 Task: Look for space in Puerto Colombia, Colombia from 4th September, 2023 to 10th September, 2023 for 1 adult in price range Rs.9000 to Rs.17000. Place can be private room with 1  bedroom having 1 bed and 1 bathroom. Property type can be house, flat, guest house, hotel. Amenities needed are: washing machine. Booking option can be shelf check-in. Required host language is English.
Action: Mouse moved to (394, 71)
Screenshot: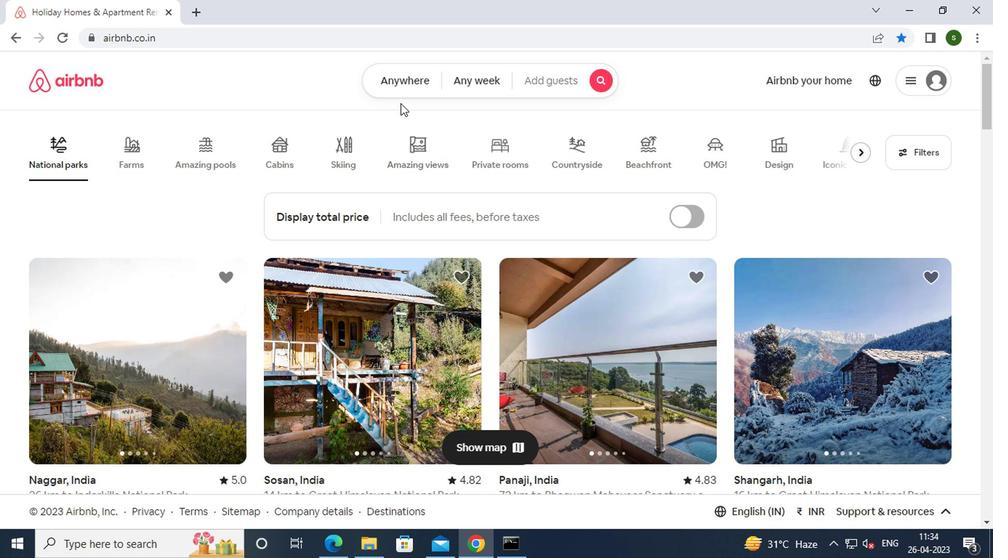 
Action: Mouse pressed left at (394, 71)
Screenshot: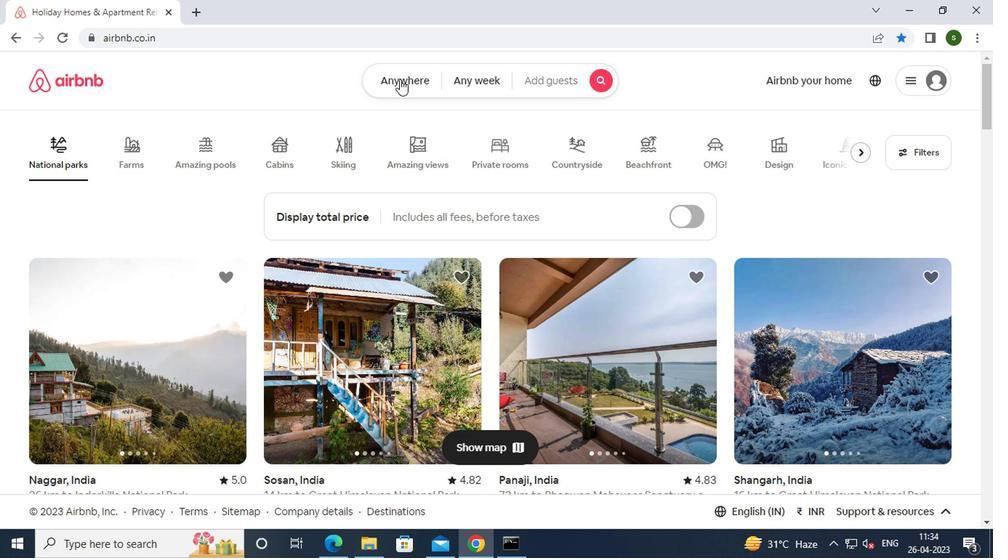 
Action: Mouse moved to (292, 136)
Screenshot: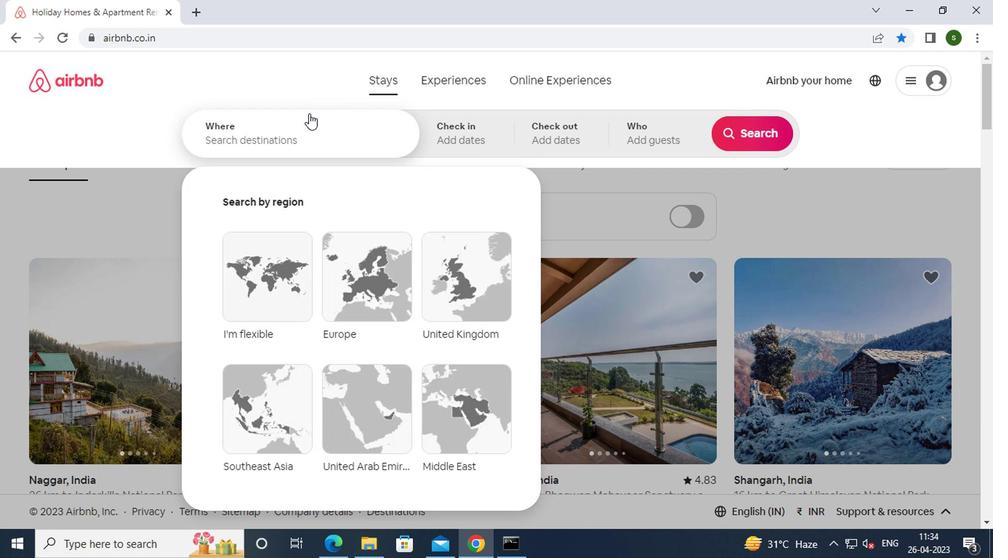 
Action: Mouse pressed left at (292, 136)
Screenshot: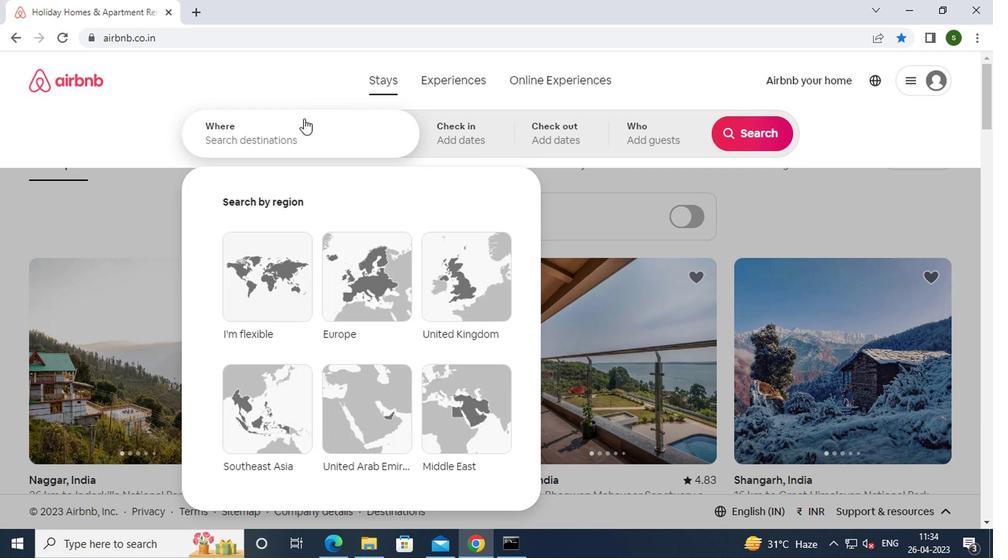 
Action: Key pressed p<Key.caps_lock>uerto<Key.space><Key.caps_lock>c<Key.caps_lock>olombia,<Key.space><Key.caps_lock>
Screenshot: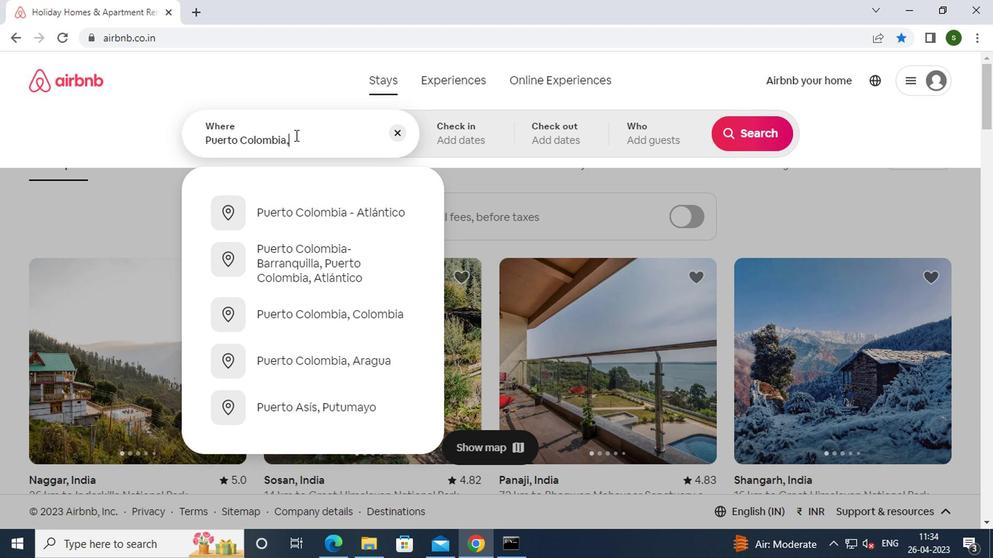 
Action: Mouse moved to (318, 206)
Screenshot: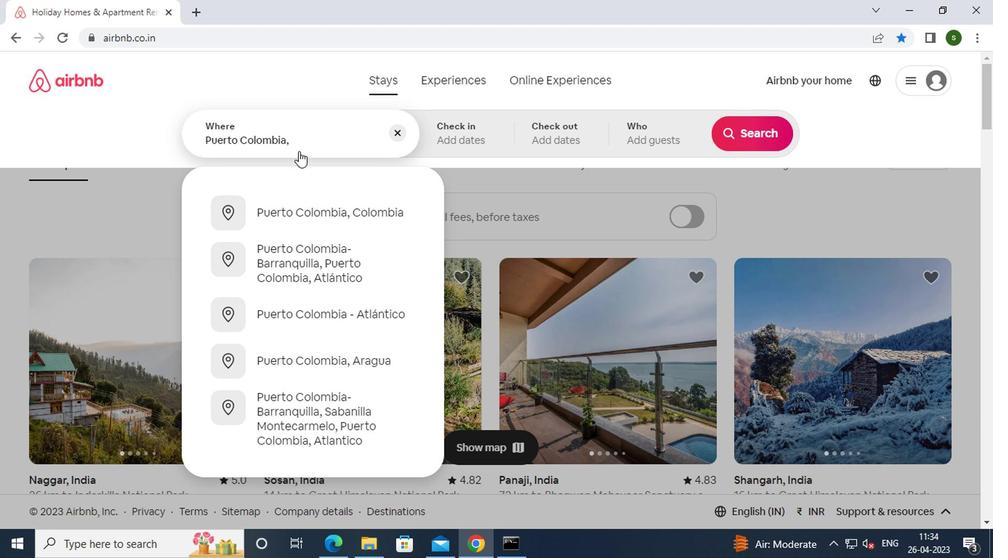 
Action: Mouse pressed left at (318, 206)
Screenshot: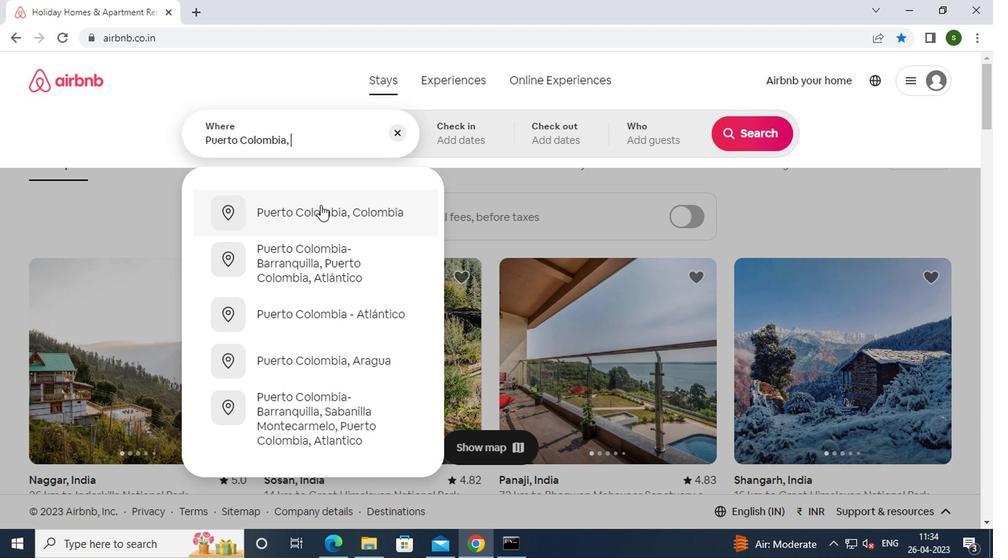
Action: Mouse moved to (745, 256)
Screenshot: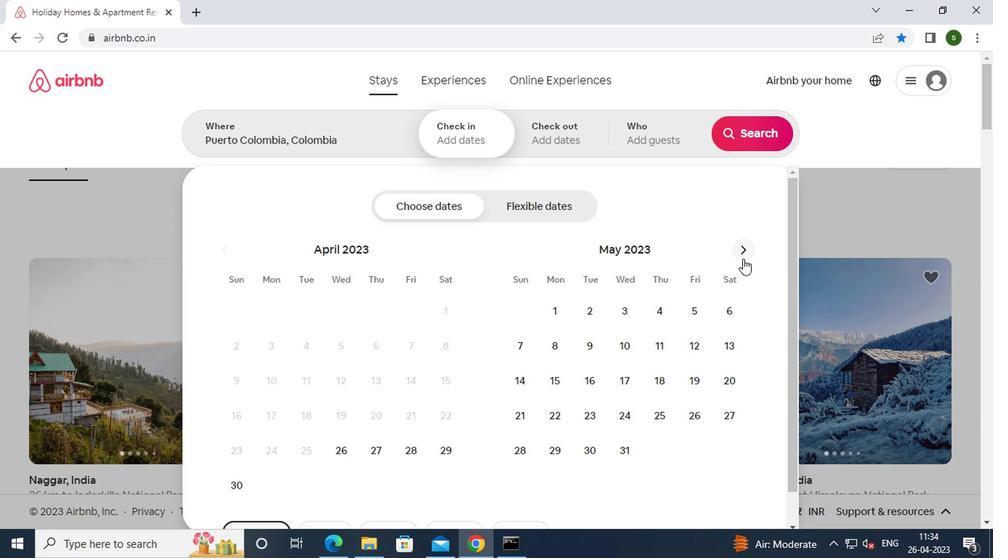 
Action: Mouse pressed left at (745, 256)
Screenshot: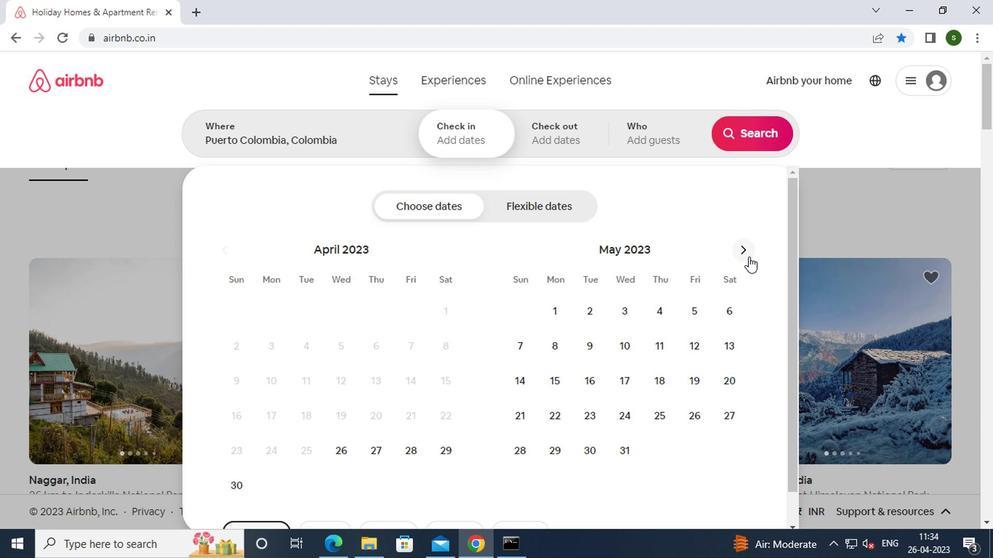 
Action: Mouse pressed left at (745, 256)
Screenshot: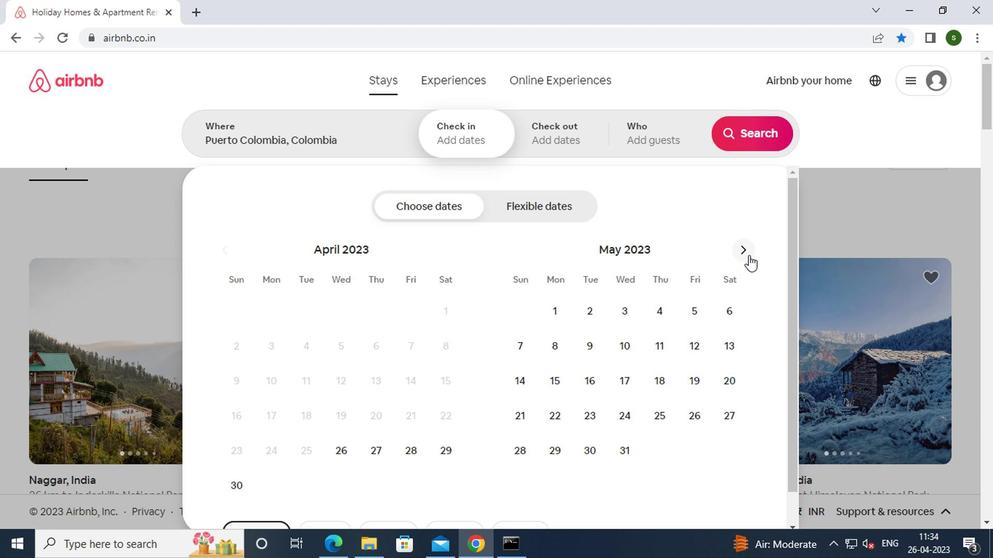 
Action: Mouse pressed left at (745, 256)
Screenshot: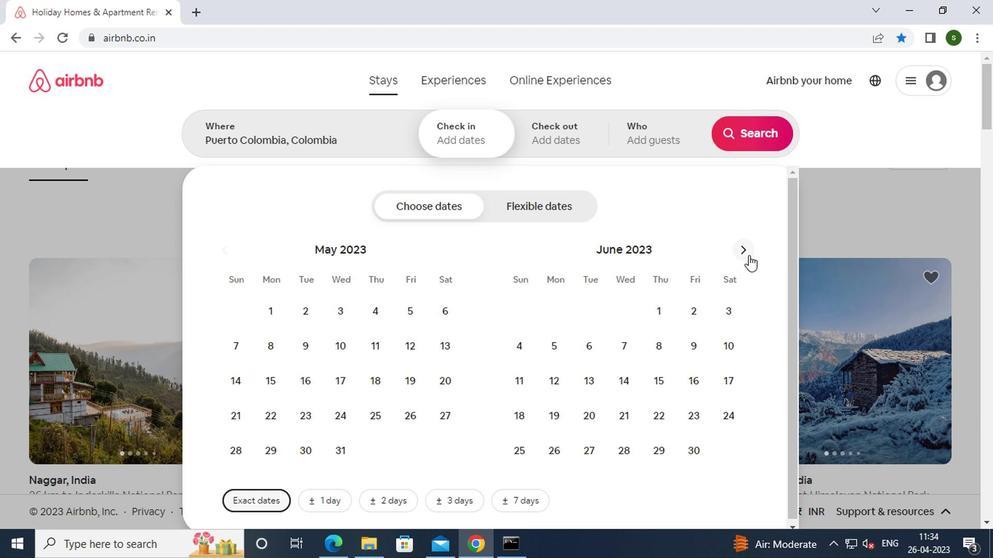 
Action: Mouse pressed left at (745, 256)
Screenshot: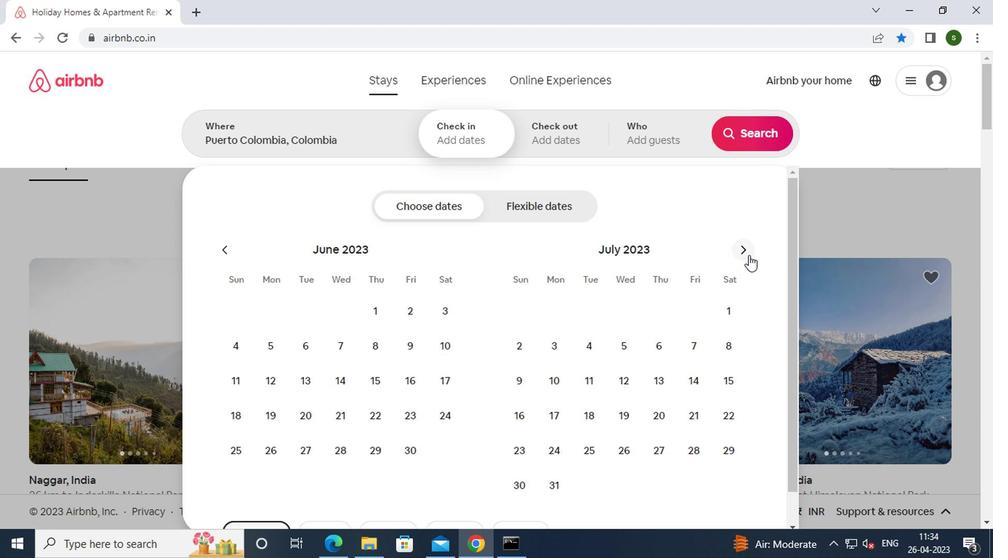 
Action: Mouse pressed left at (745, 256)
Screenshot: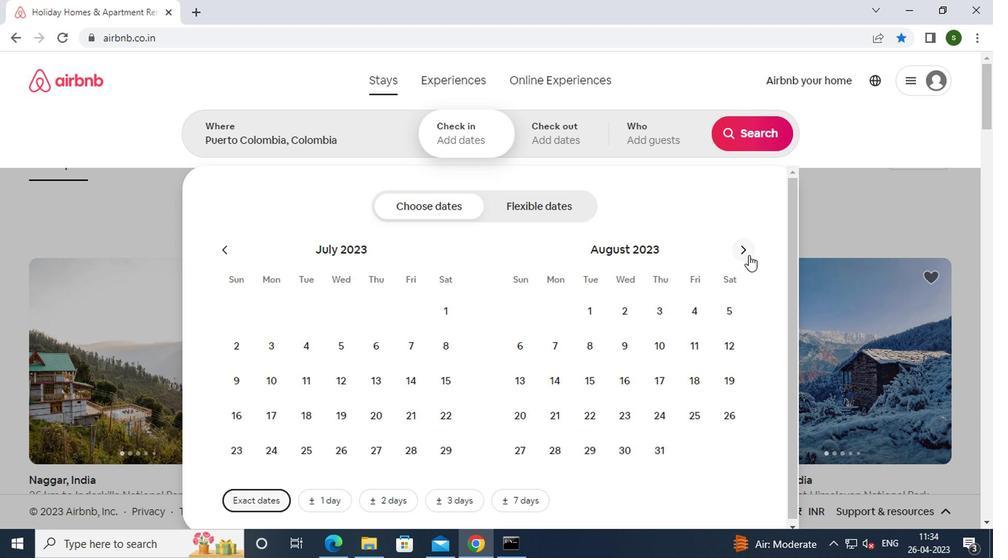 
Action: Mouse moved to (552, 352)
Screenshot: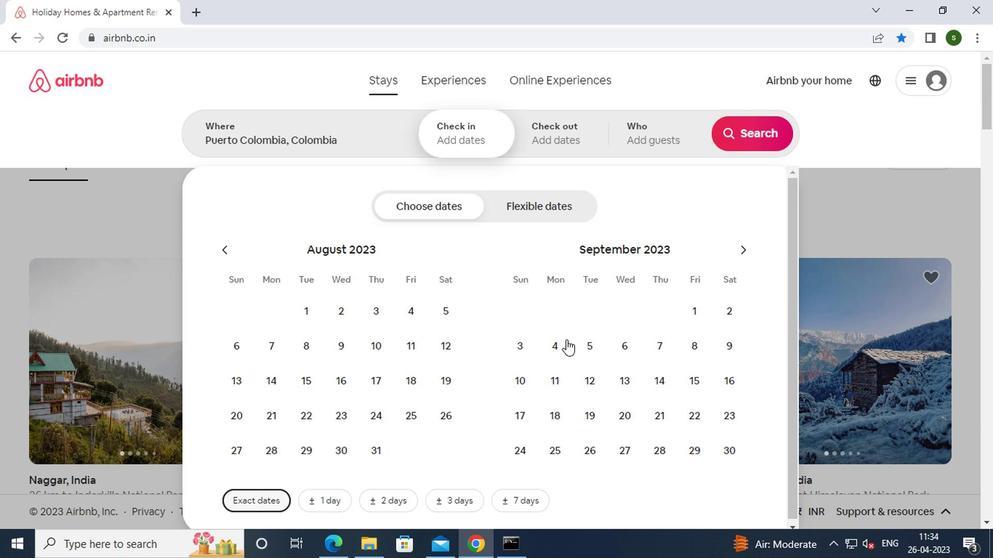 
Action: Mouse pressed left at (552, 352)
Screenshot: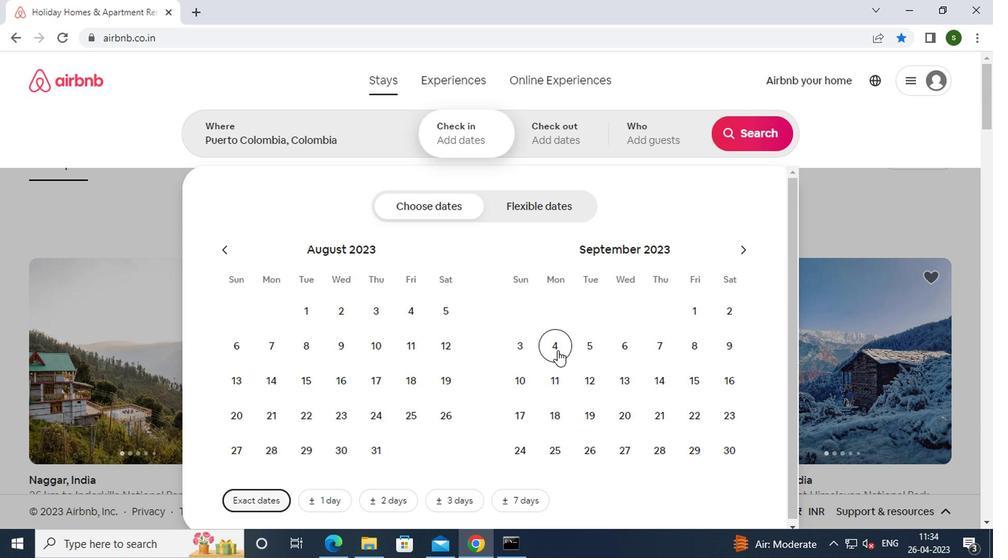 
Action: Mouse moved to (516, 385)
Screenshot: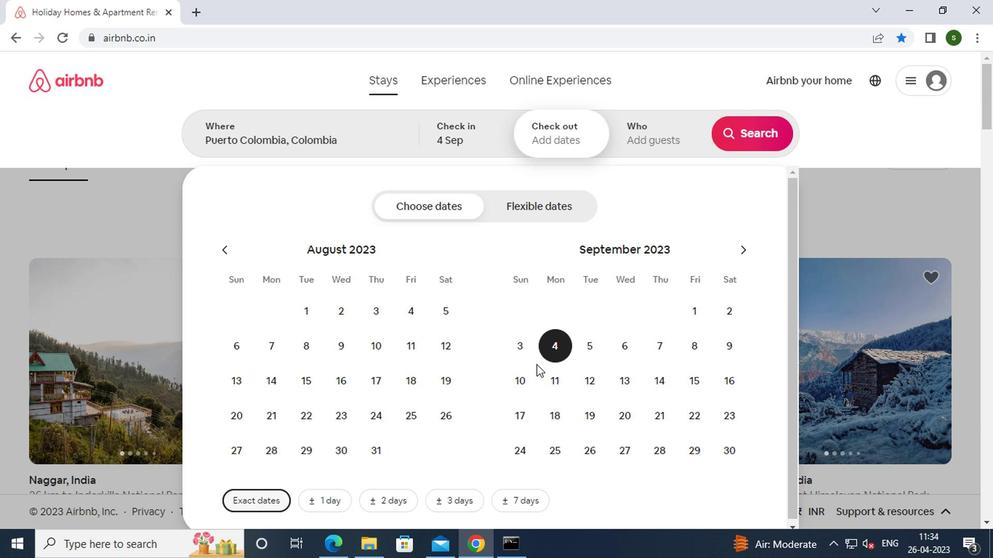 
Action: Mouse pressed left at (516, 385)
Screenshot: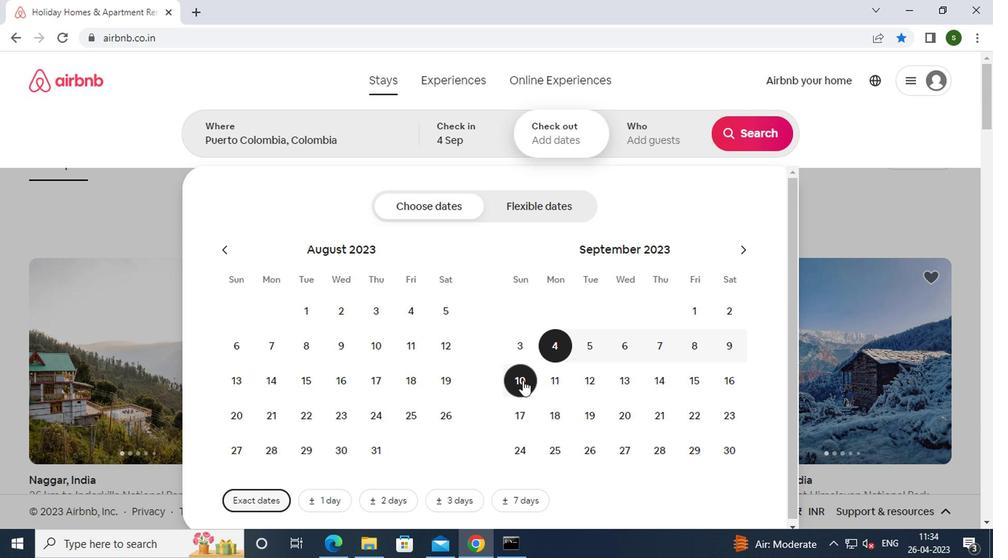 
Action: Mouse moved to (640, 143)
Screenshot: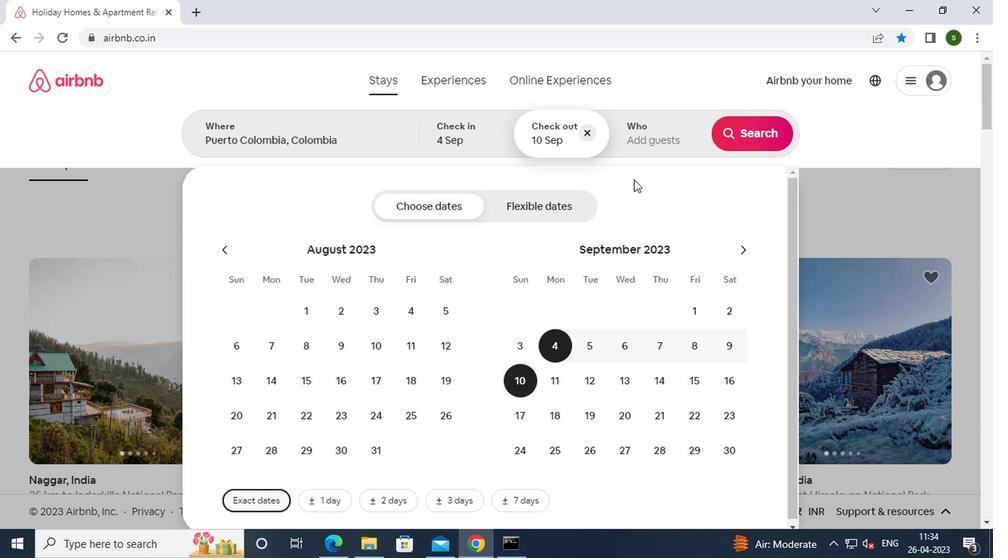 
Action: Mouse pressed left at (640, 143)
Screenshot: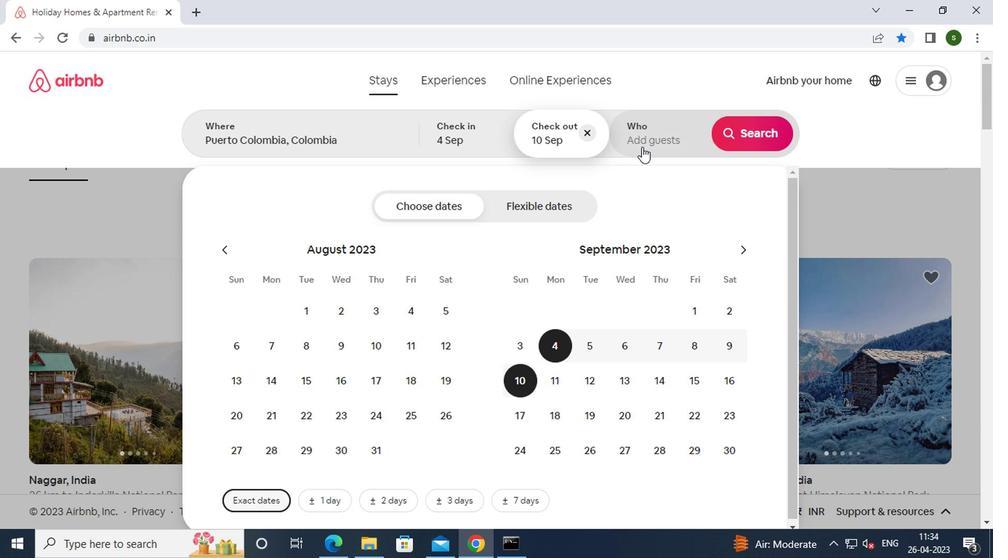 
Action: Mouse moved to (759, 216)
Screenshot: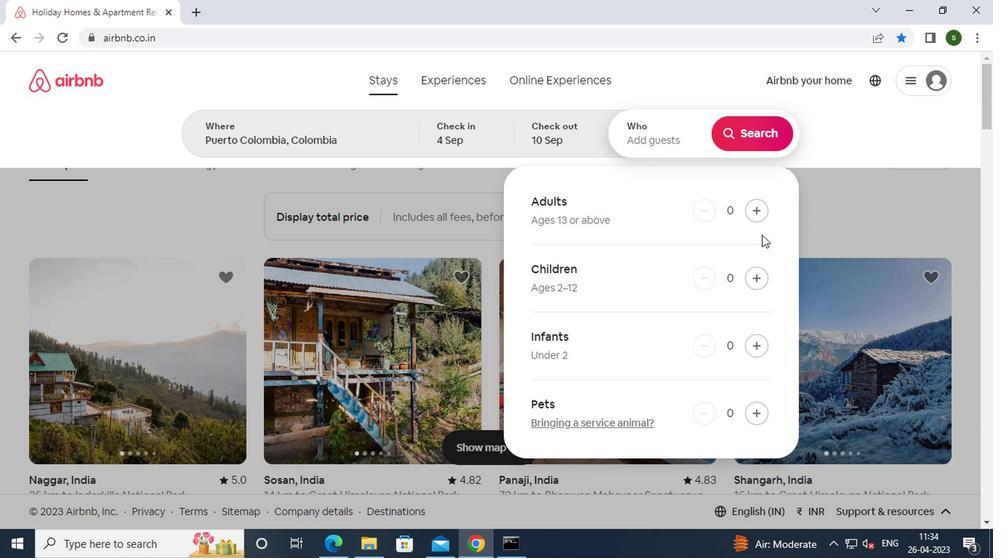 
Action: Mouse pressed left at (759, 216)
Screenshot: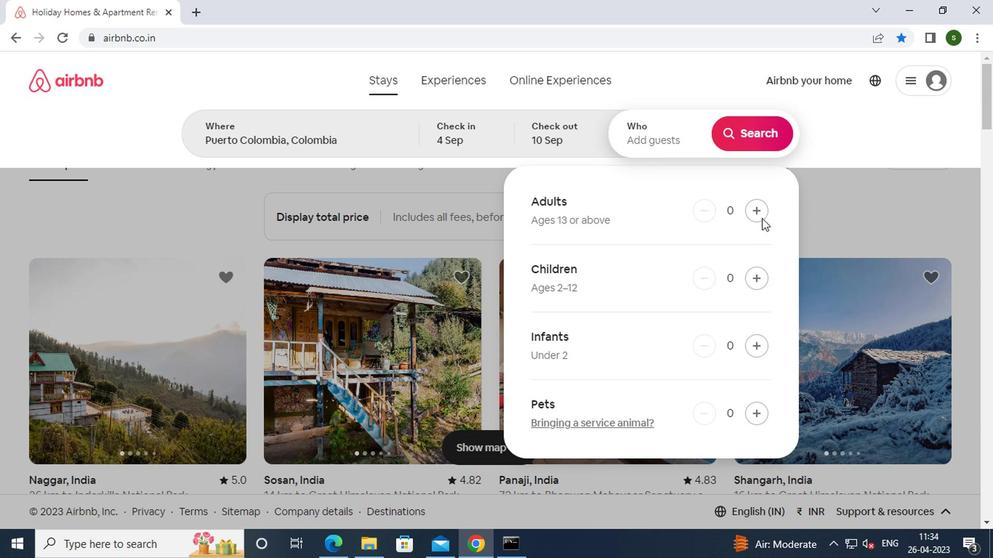
Action: Mouse moved to (749, 136)
Screenshot: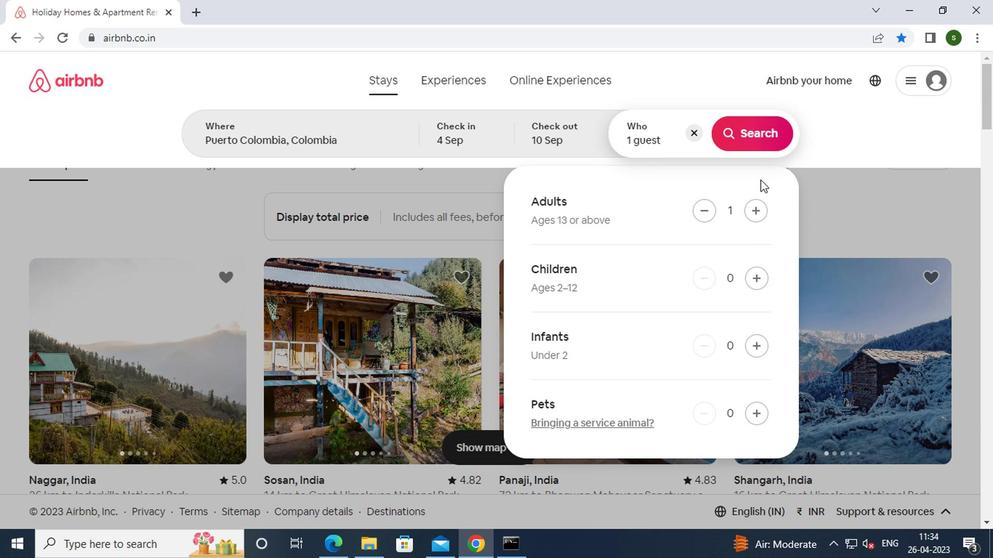 
Action: Mouse pressed left at (749, 136)
Screenshot: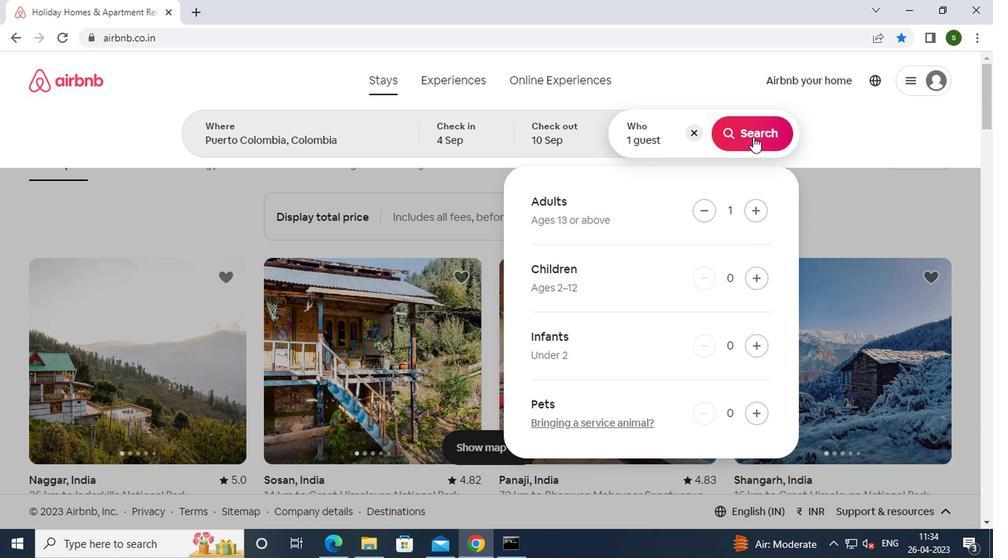 
Action: Mouse moved to (922, 136)
Screenshot: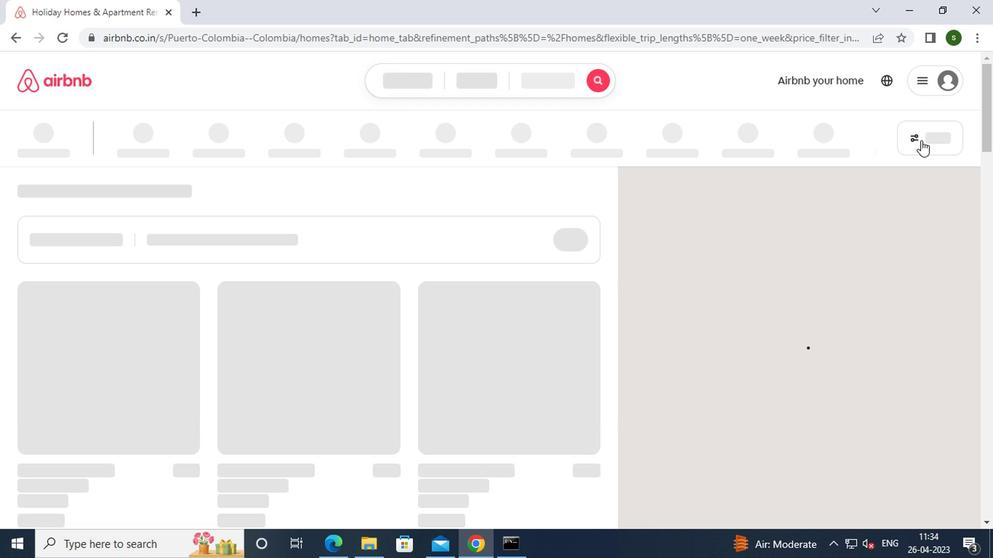 
Action: Mouse pressed left at (922, 136)
Screenshot: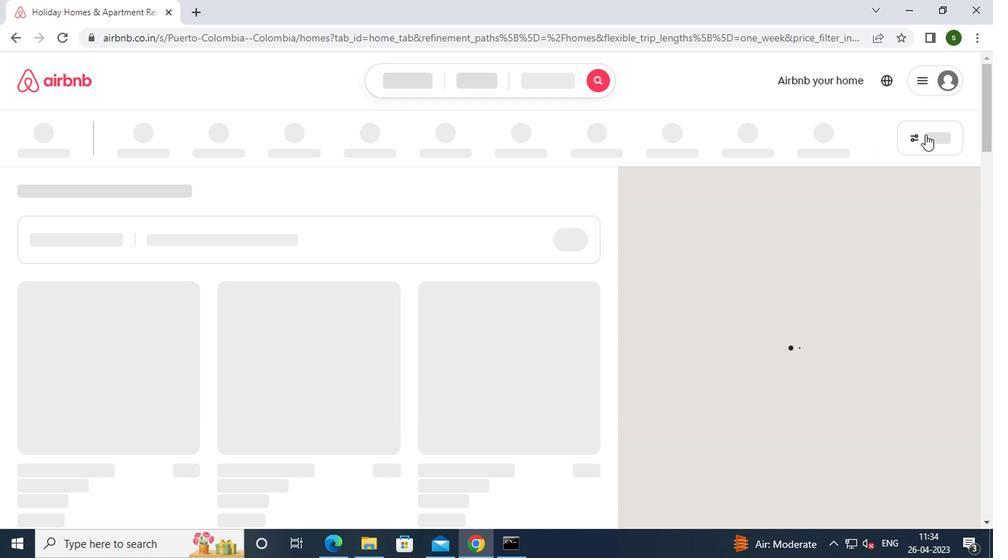 
Action: Mouse moved to (421, 318)
Screenshot: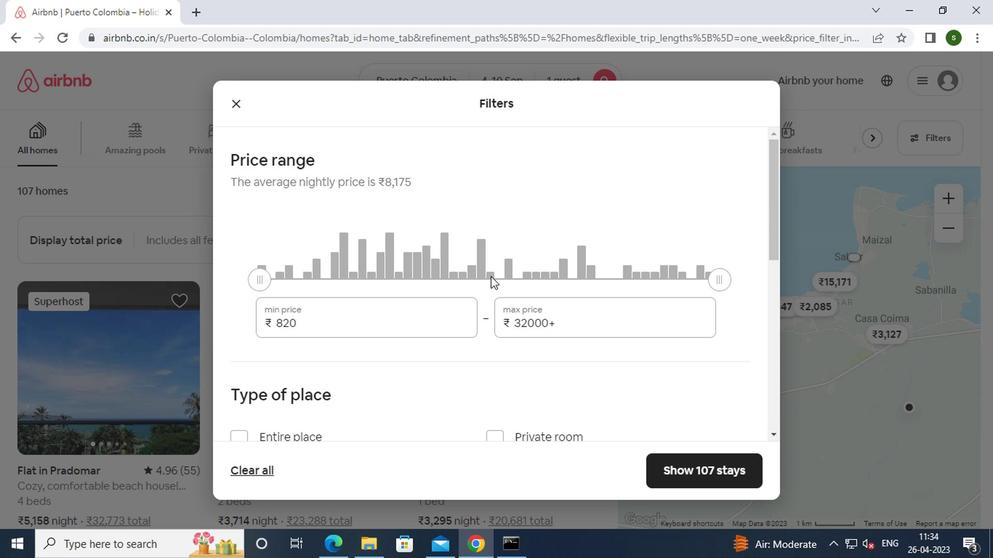 
Action: Mouse pressed left at (421, 318)
Screenshot: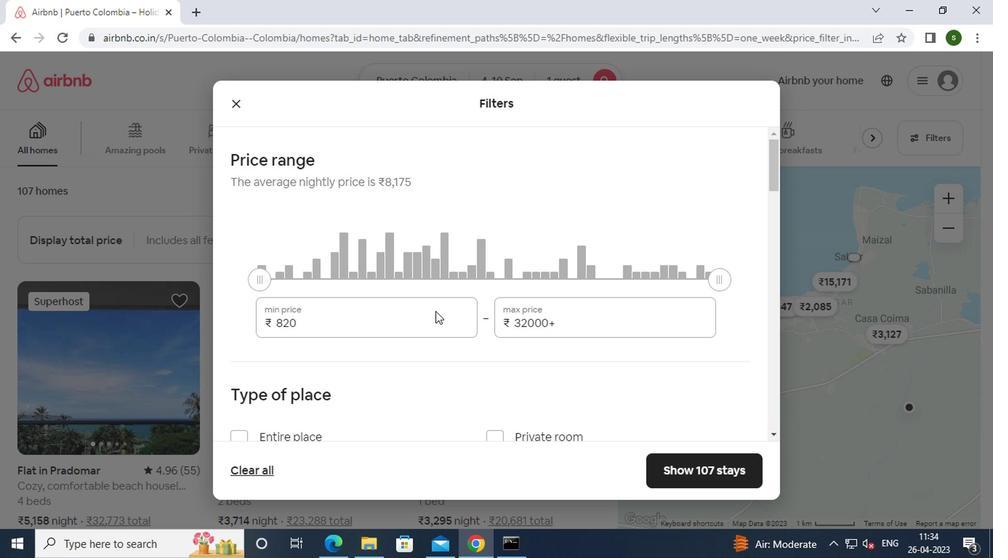 
Action: Mouse moved to (420, 318)
Screenshot: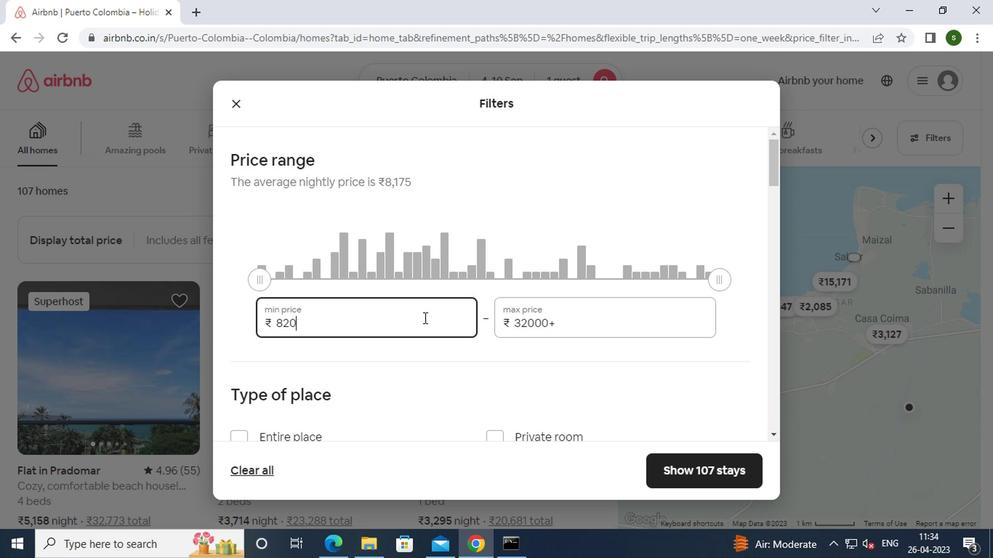 
Action: Key pressed <Key.backspace><Key.backspace><Key.backspace><Key.backspace><Key.backspace><Key.backspace><Key.backspace><Key.backspace><Key.backspace><Key.backspace><Key.backspace><Key.backspace>9000
Screenshot: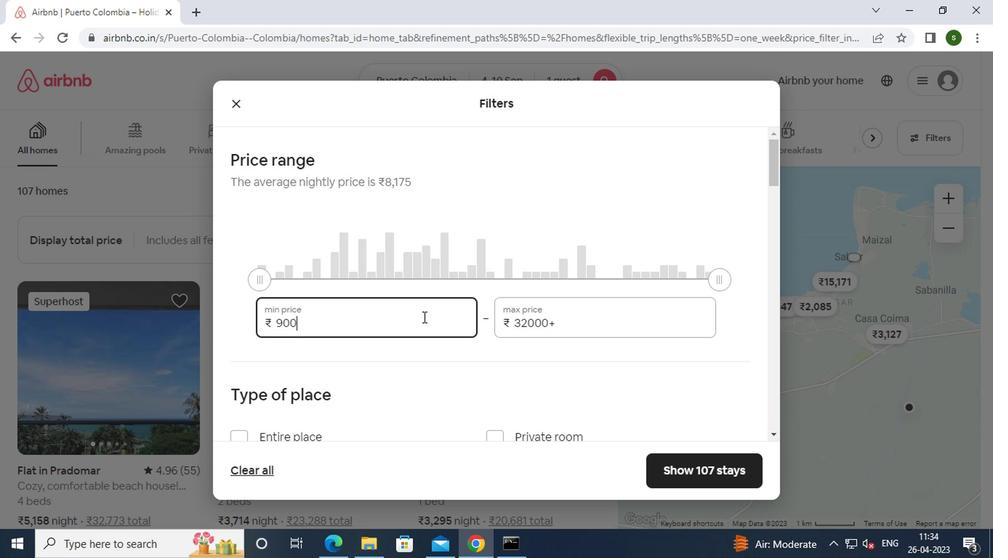 
Action: Mouse moved to (573, 321)
Screenshot: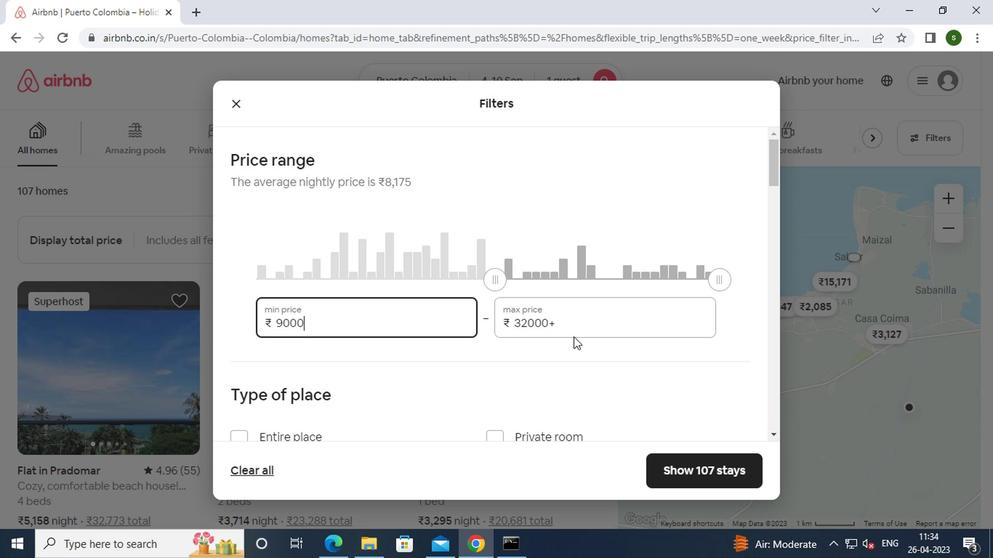 
Action: Mouse pressed left at (573, 321)
Screenshot: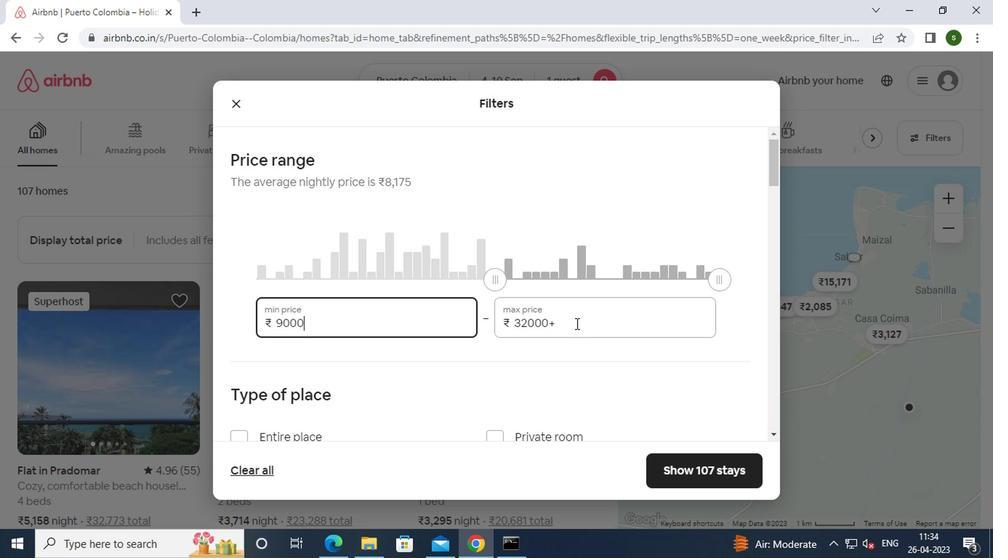 
Action: Key pressed <Key.backspace><Key.backspace><Key.backspace><Key.backspace><Key.backspace><Key.backspace><Key.backspace><Key.backspace><Key.backspace><Key.backspace>17000
Screenshot: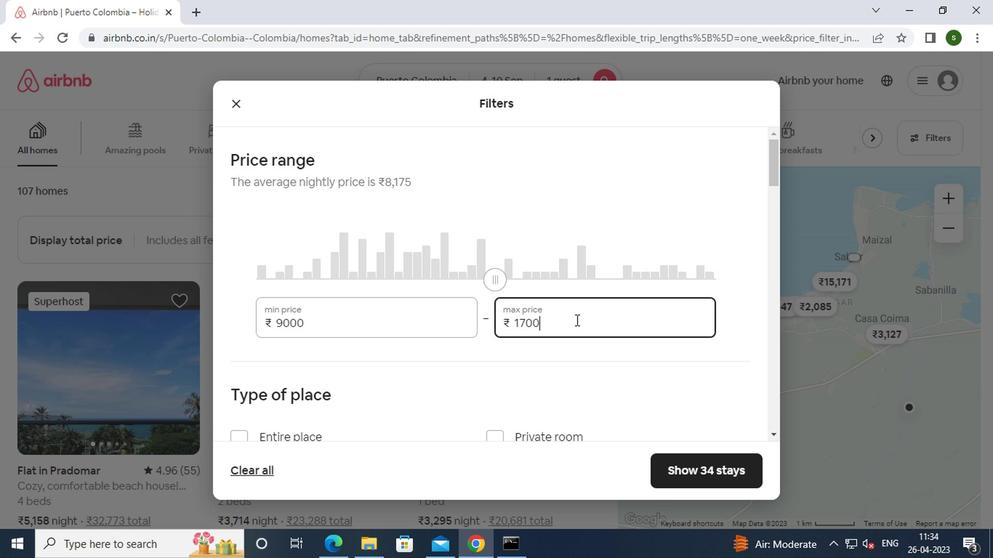 
Action: Mouse moved to (426, 347)
Screenshot: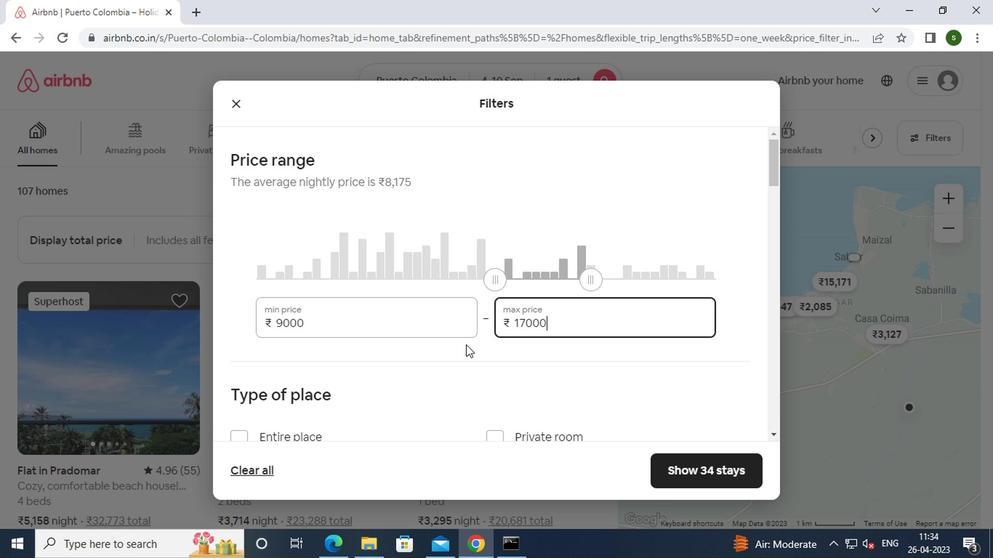 
Action: Mouse scrolled (426, 347) with delta (0, 0)
Screenshot: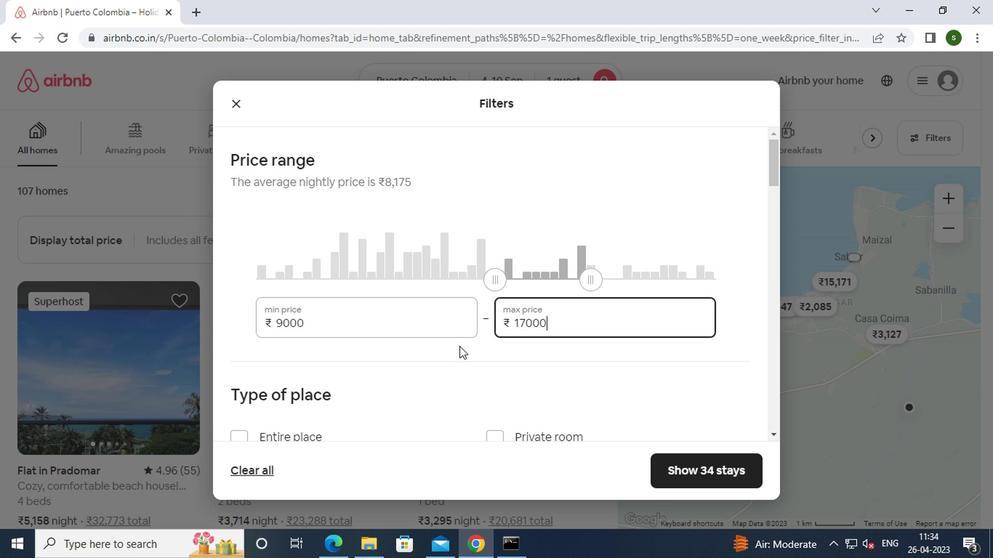 
Action: Mouse moved to (493, 370)
Screenshot: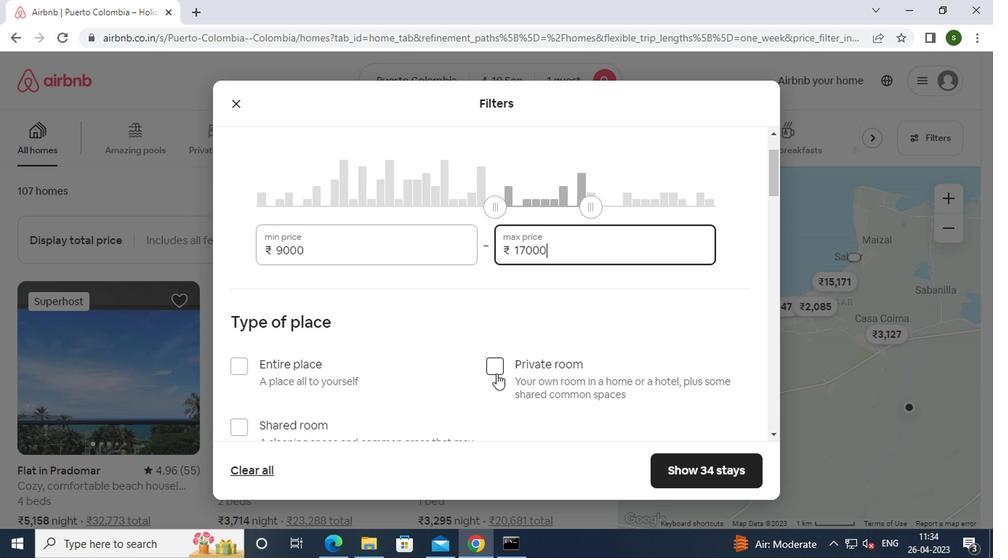 
Action: Mouse pressed left at (493, 370)
Screenshot: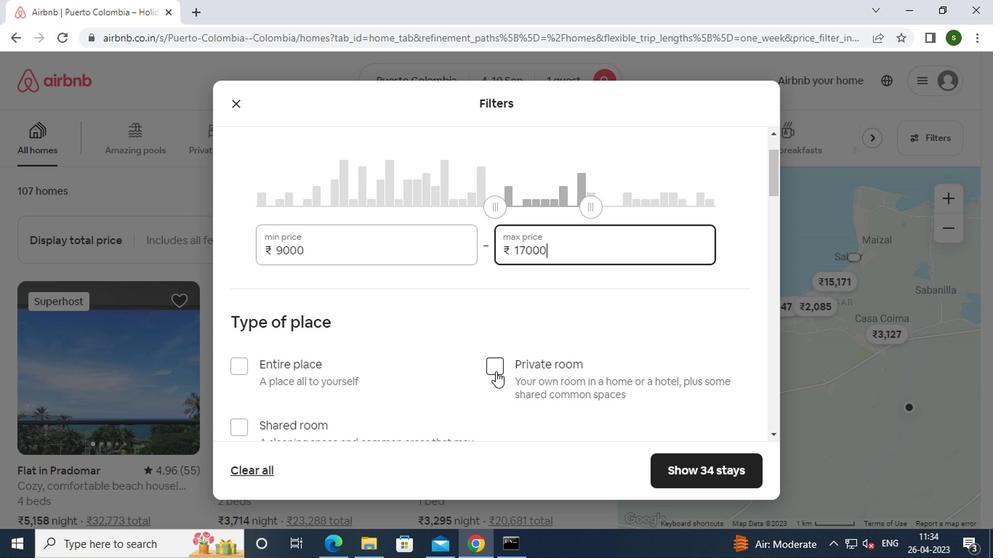 
Action: Mouse moved to (445, 343)
Screenshot: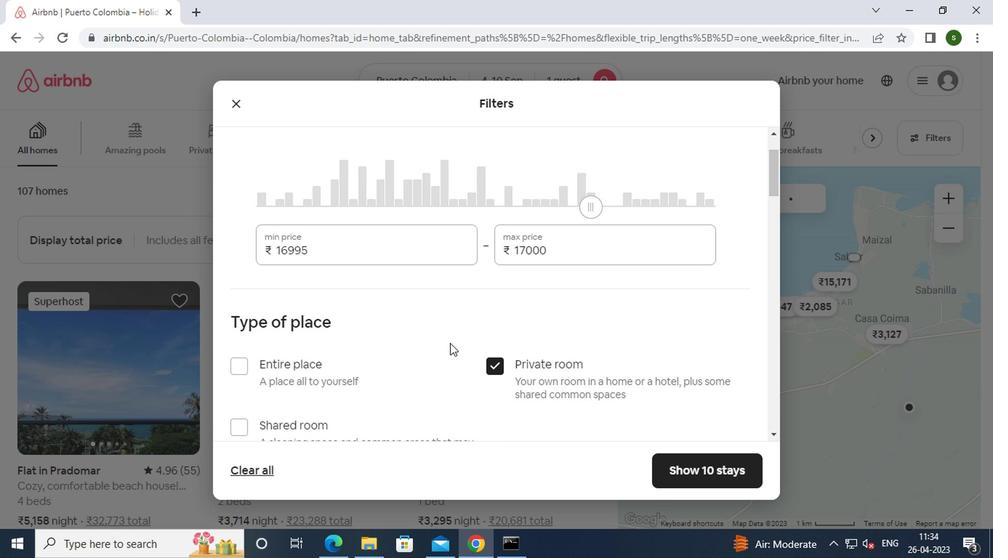 
Action: Mouse scrolled (445, 343) with delta (0, 0)
Screenshot: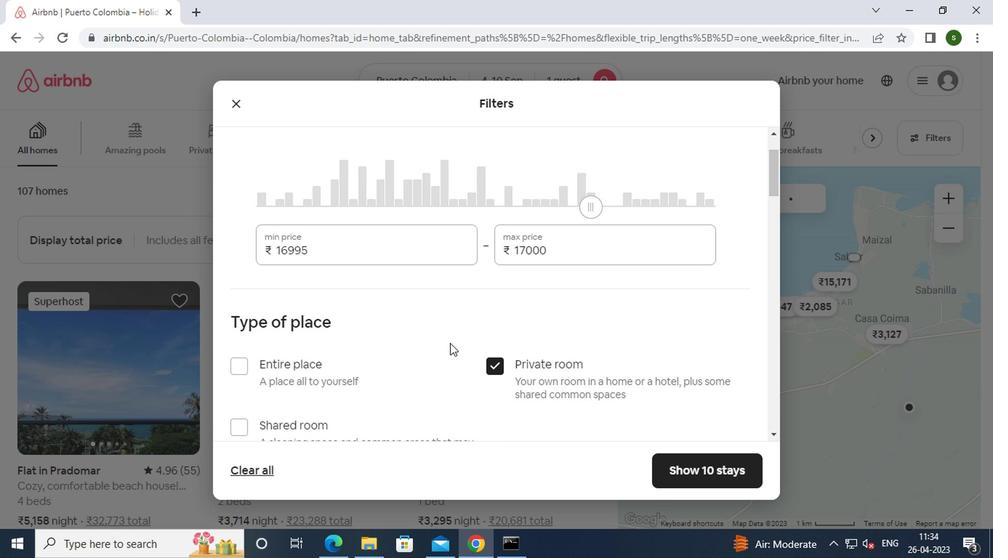
Action: Mouse scrolled (445, 343) with delta (0, 0)
Screenshot: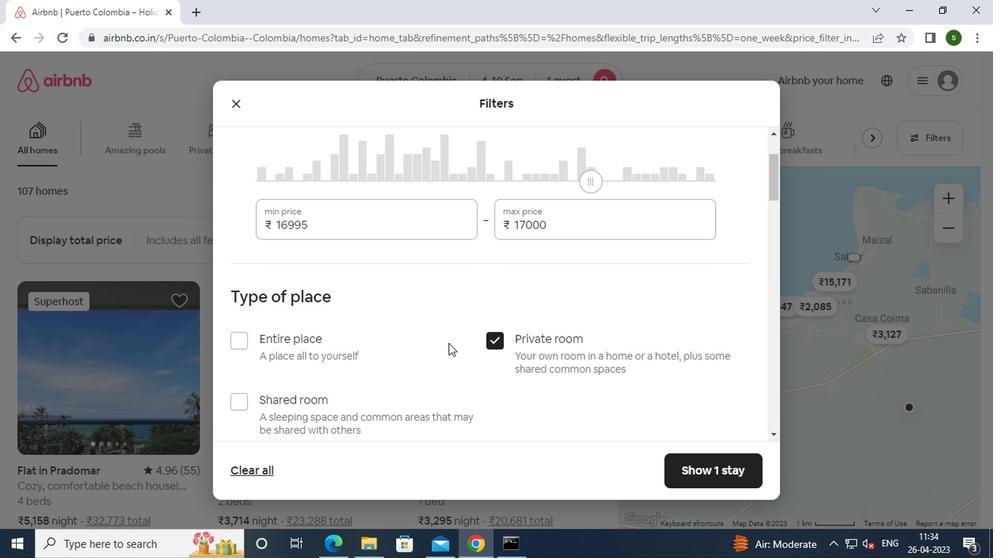 
Action: Mouse scrolled (445, 343) with delta (0, 0)
Screenshot: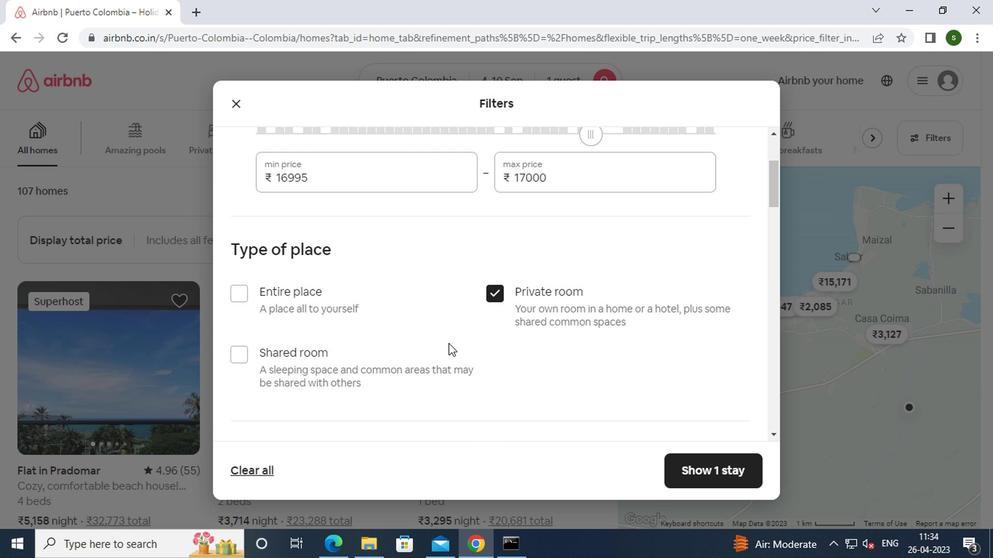 
Action: Mouse scrolled (445, 343) with delta (0, 0)
Screenshot: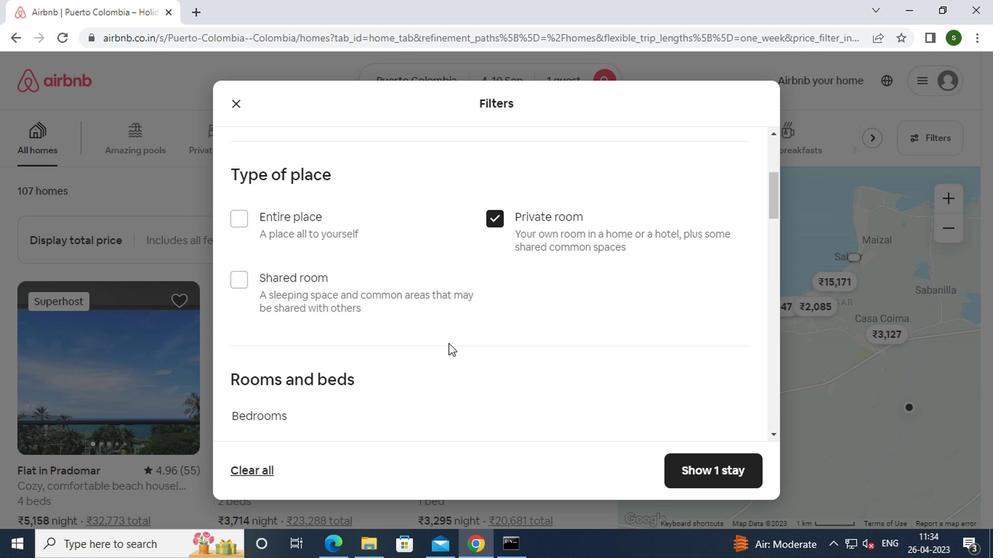 
Action: Mouse scrolled (445, 343) with delta (0, 0)
Screenshot: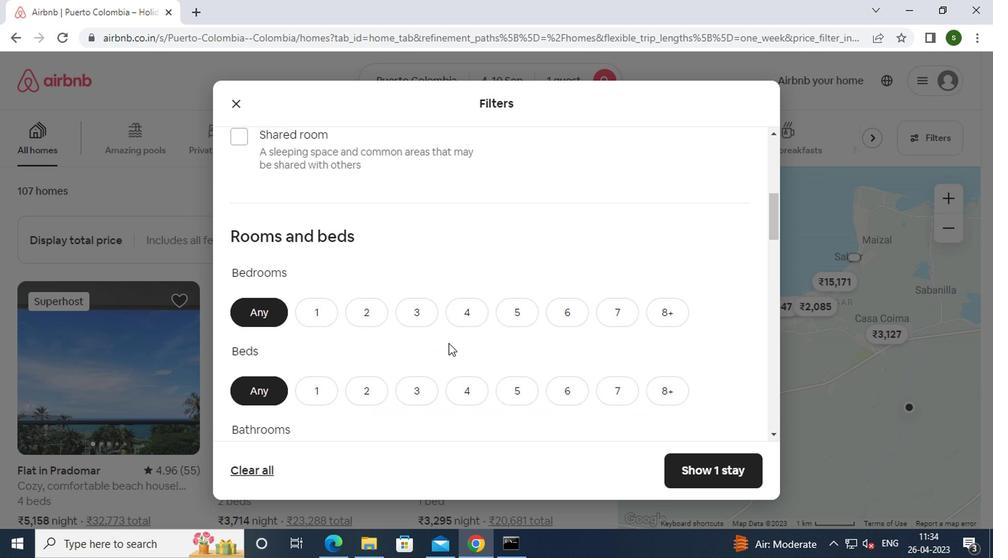 
Action: Mouse moved to (319, 228)
Screenshot: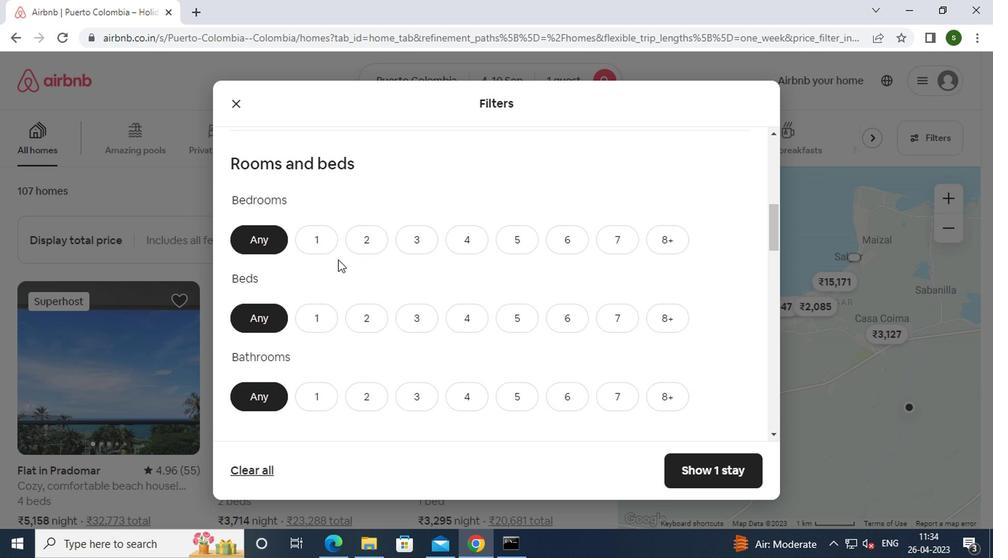 
Action: Mouse pressed left at (319, 228)
Screenshot: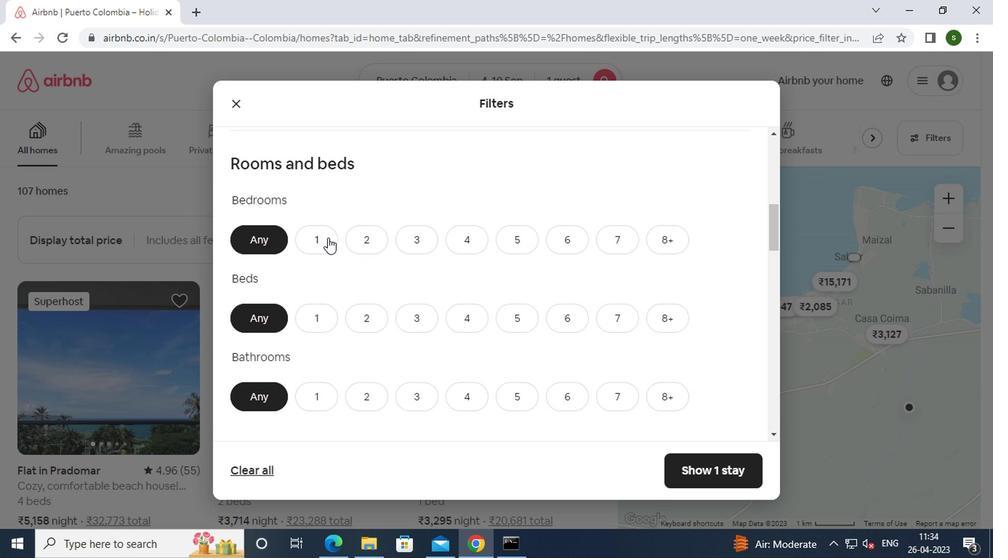 
Action: Mouse moved to (310, 323)
Screenshot: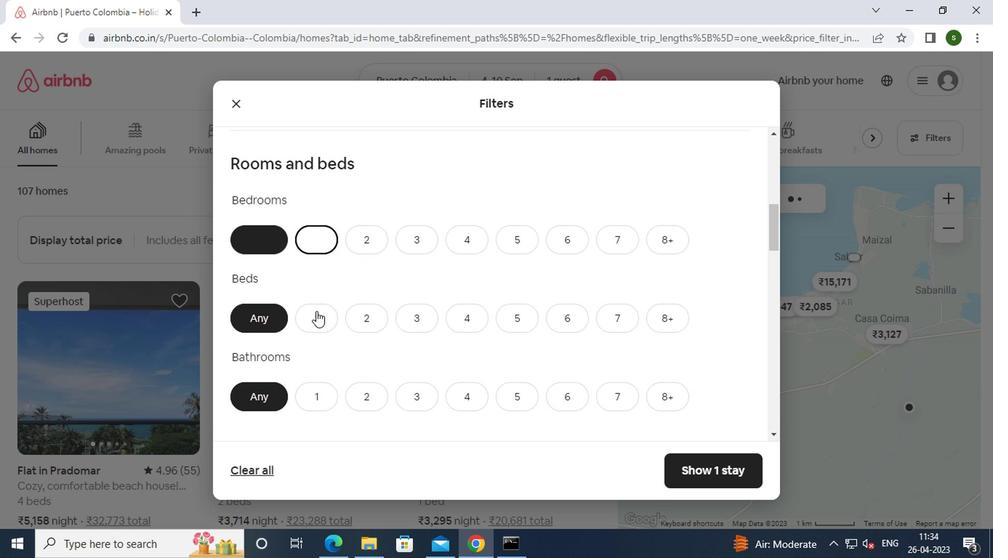 
Action: Mouse pressed left at (310, 323)
Screenshot: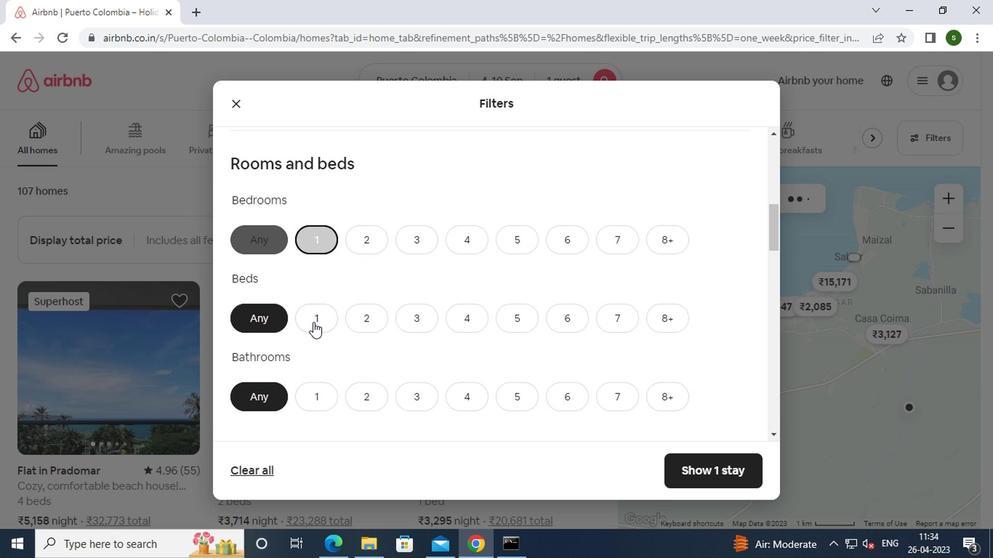 
Action: Mouse moved to (310, 395)
Screenshot: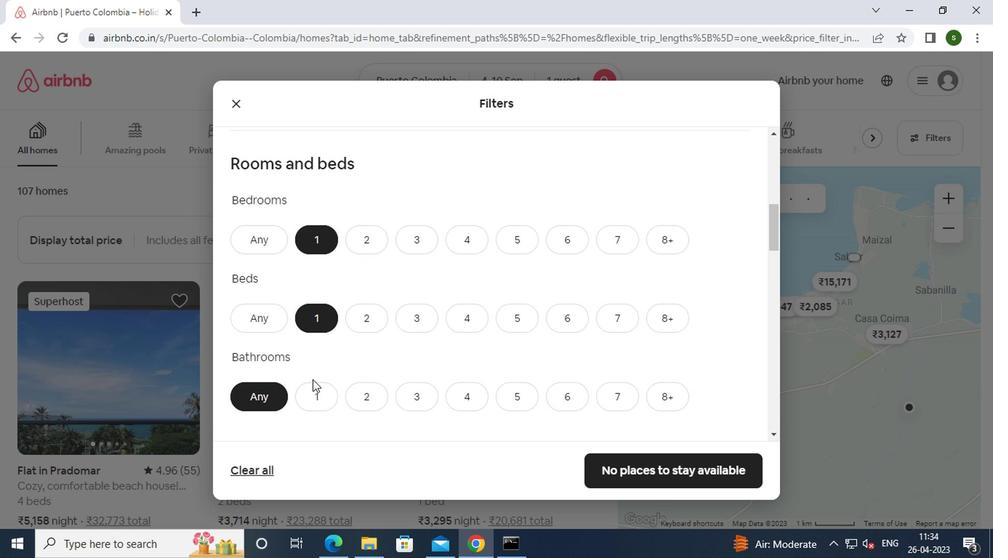 
Action: Mouse pressed left at (310, 395)
Screenshot: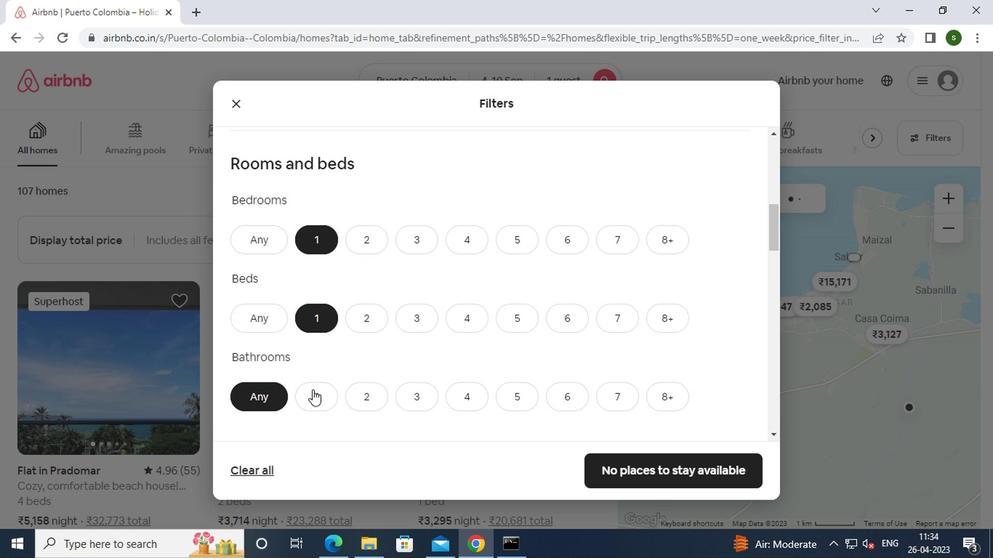 
Action: Mouse moved to (442, 339)
Screenshot: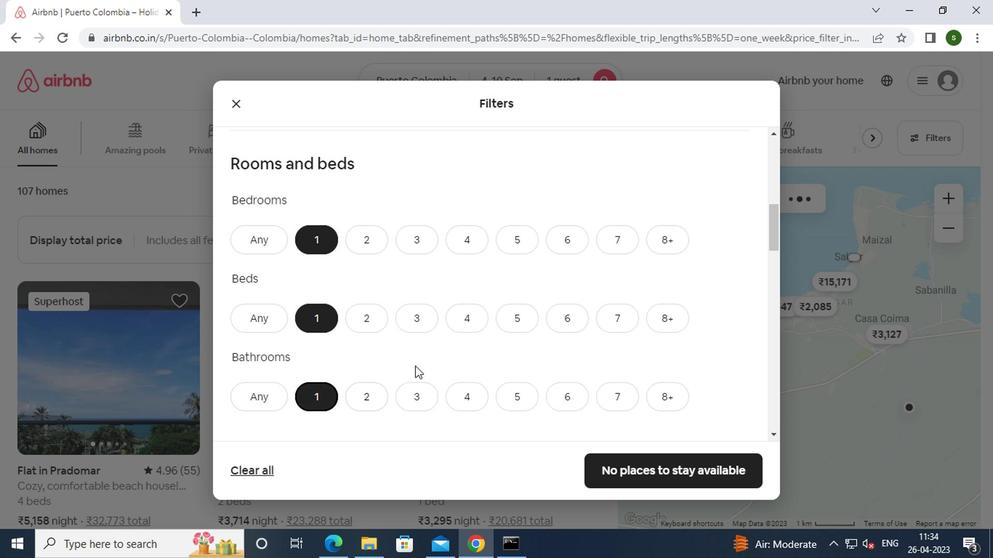 
Action: Mouse scrolled (442, 339) with delta (0, 0)
Screenshot: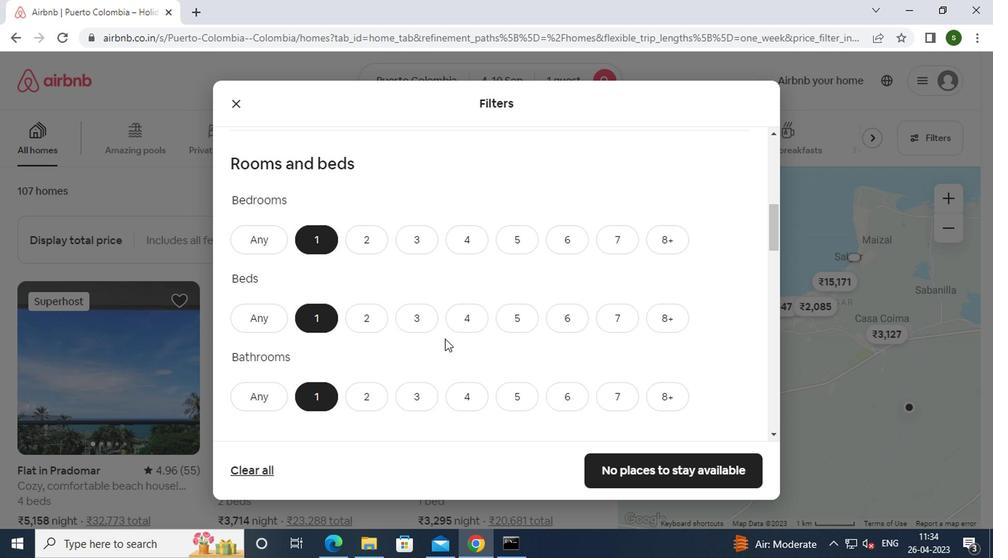 
Action: Mouse scrolled (442, 339) with delta (0, 0)
Screenshot: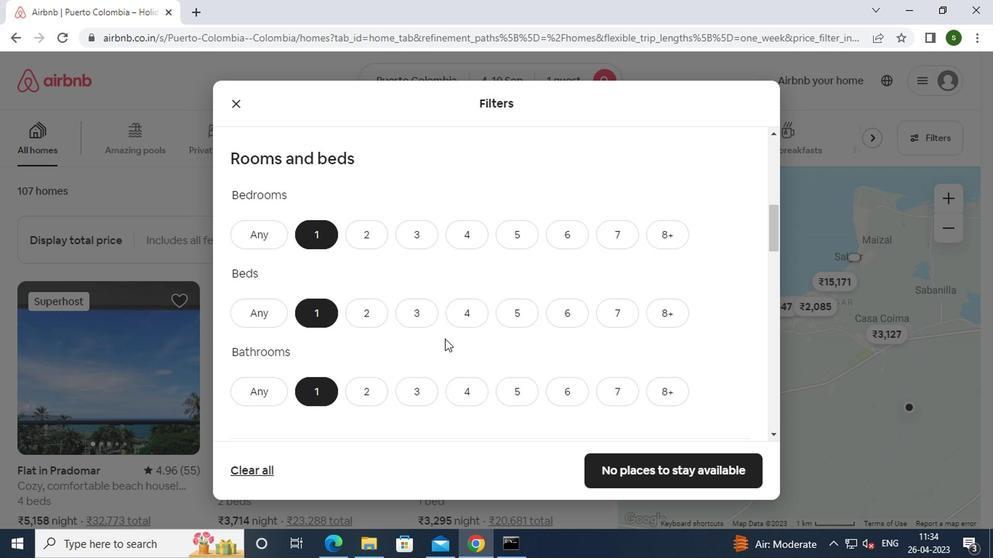 
Action: Mouse scrolled (442, 339) with delta (0, 0)
Screenshot: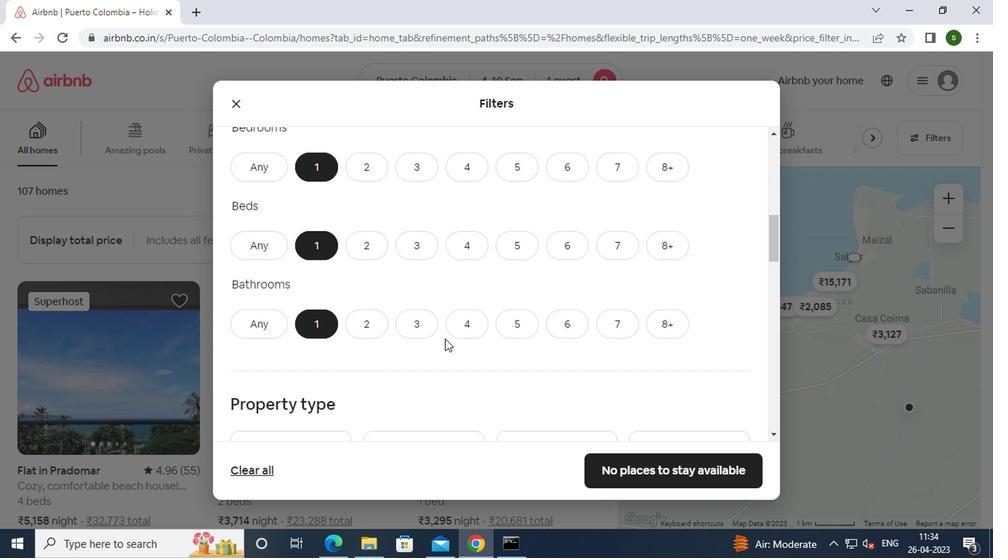 
Action: Mouse moved to (278, 338)
Screenshot: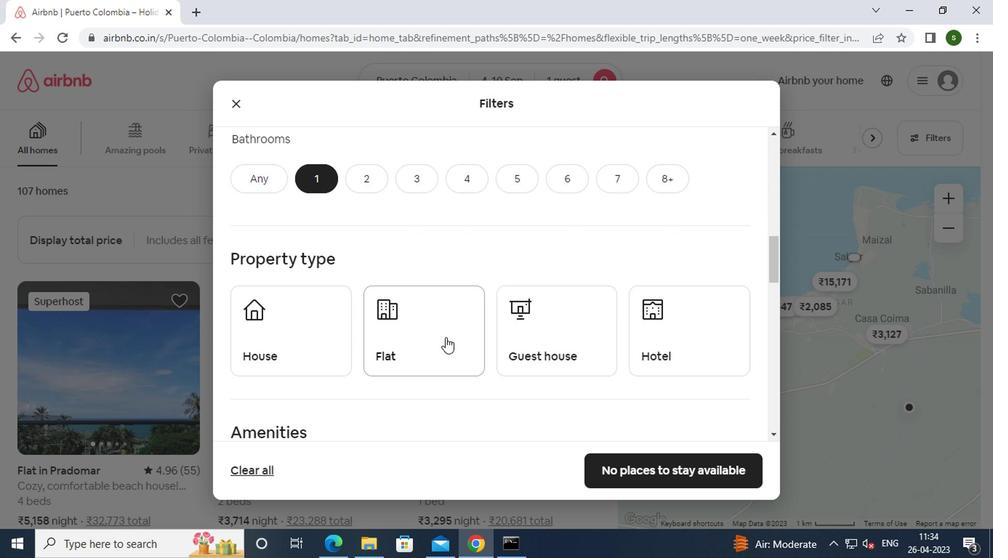 
Action: Mouse pressed left at (278, 338)
Screenshot: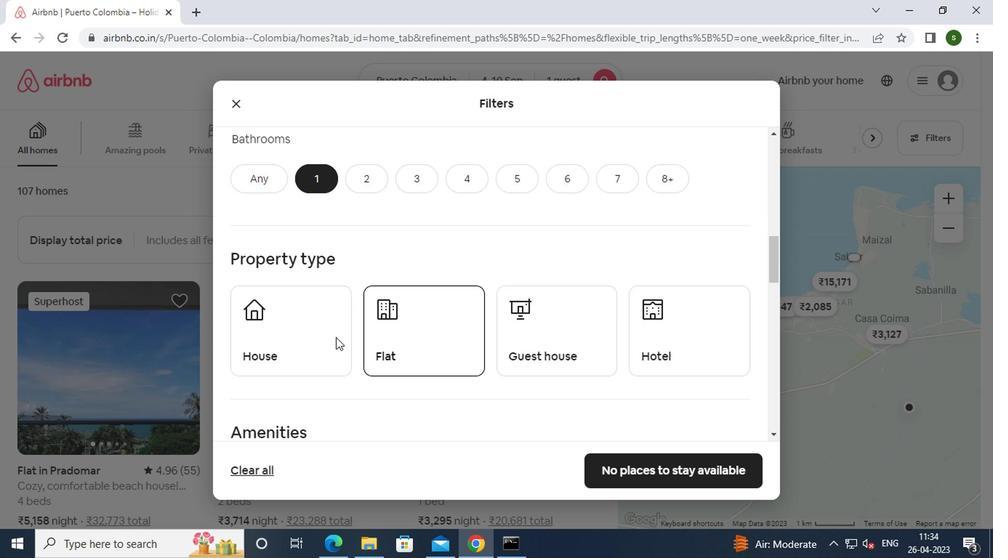 
Action: Mouse moved to (414, 336)
Screenshot: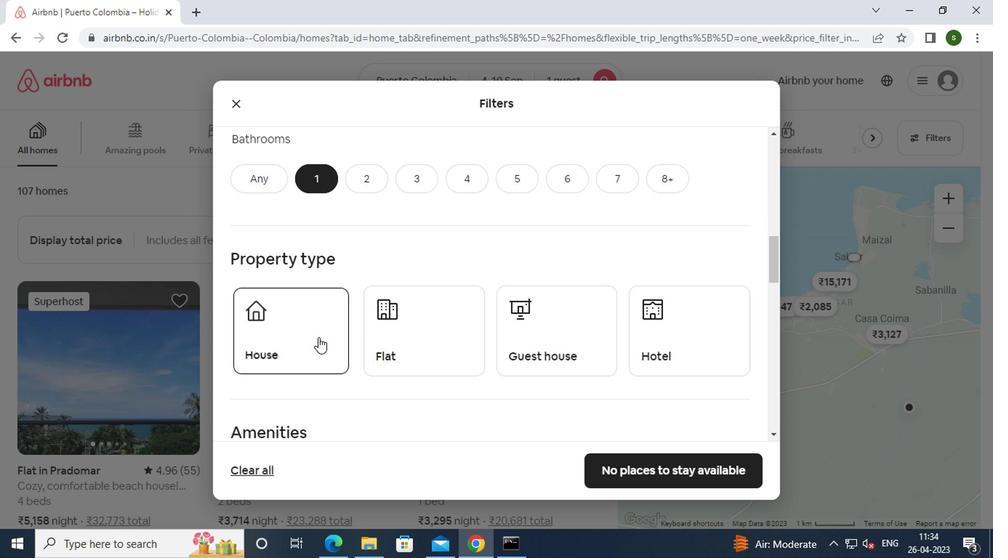 
Action: Mouse pressed left at (414, 336)
Screenshot: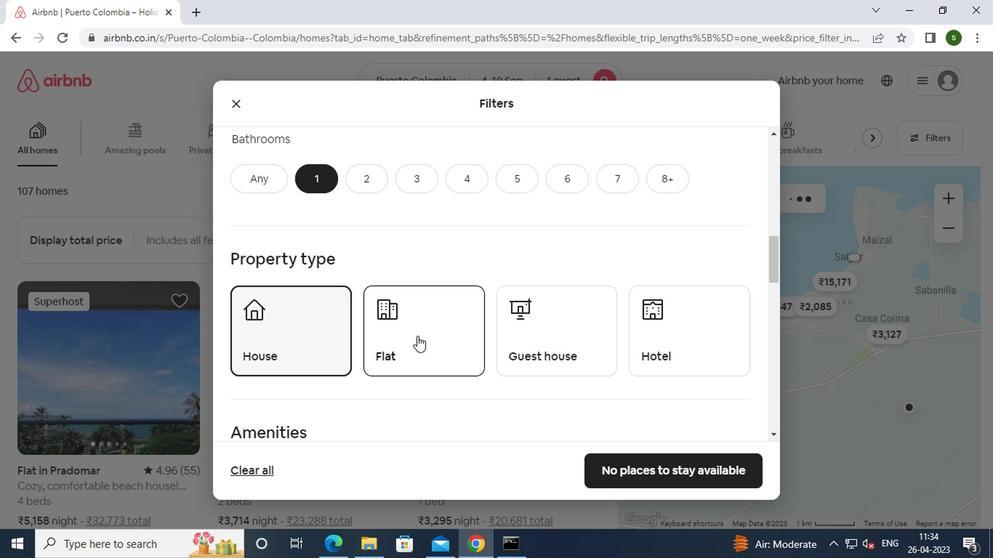 
Action: Mouse moved to (573, 350)
Screenshot: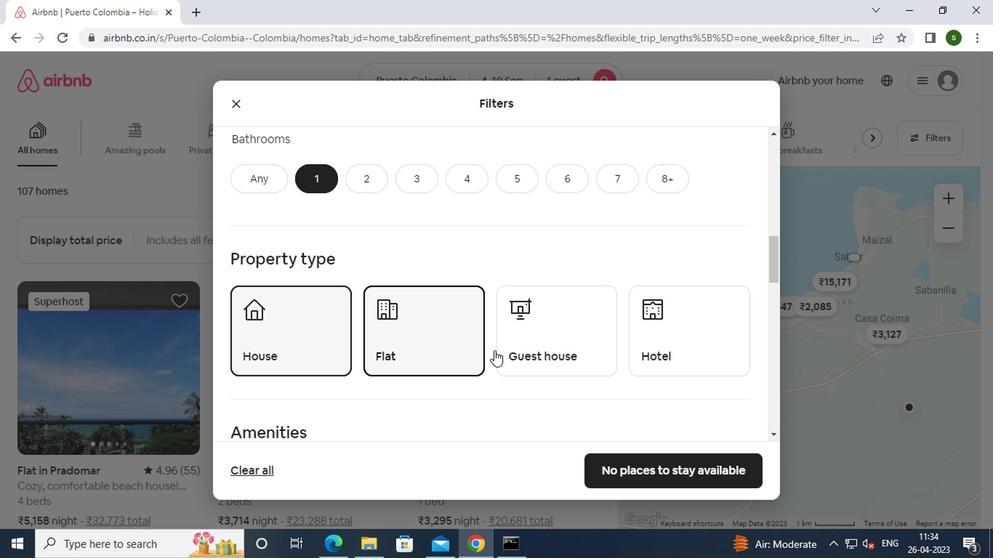 
Action: Mouse pressed left at (573, 350)
Screenshot: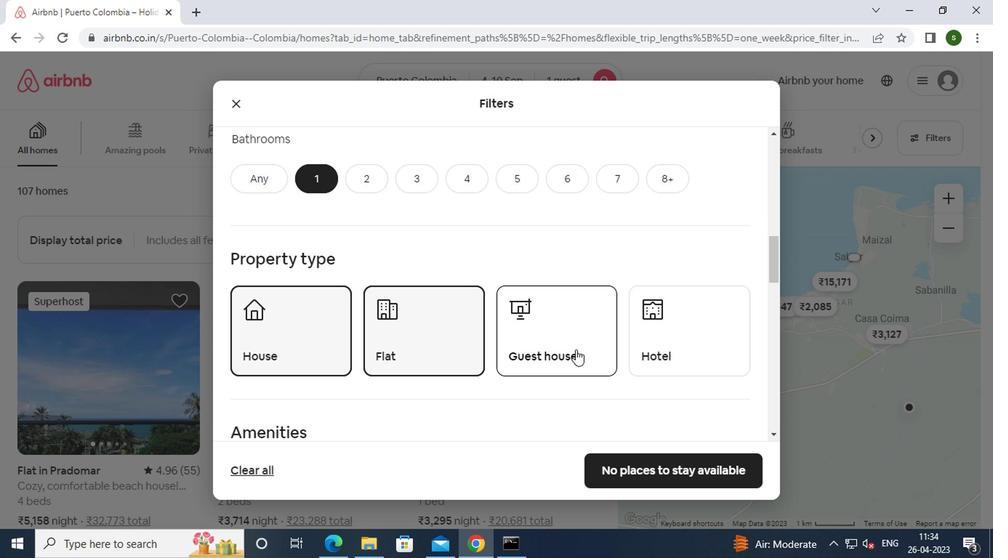 
Action: Mouse moved to (650, 328)
Screenshot: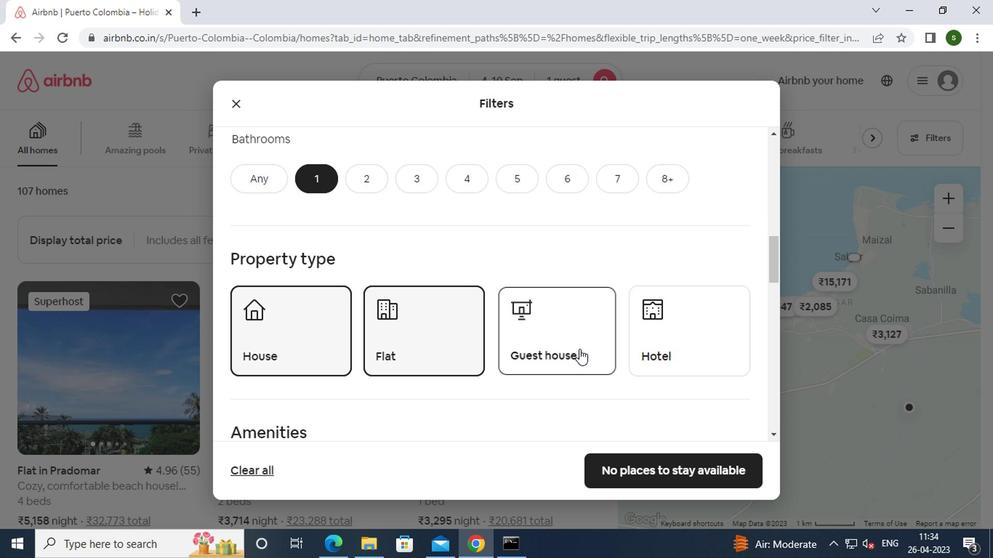 
Action: Mouse pressed left at (650, 328)
Screenshot: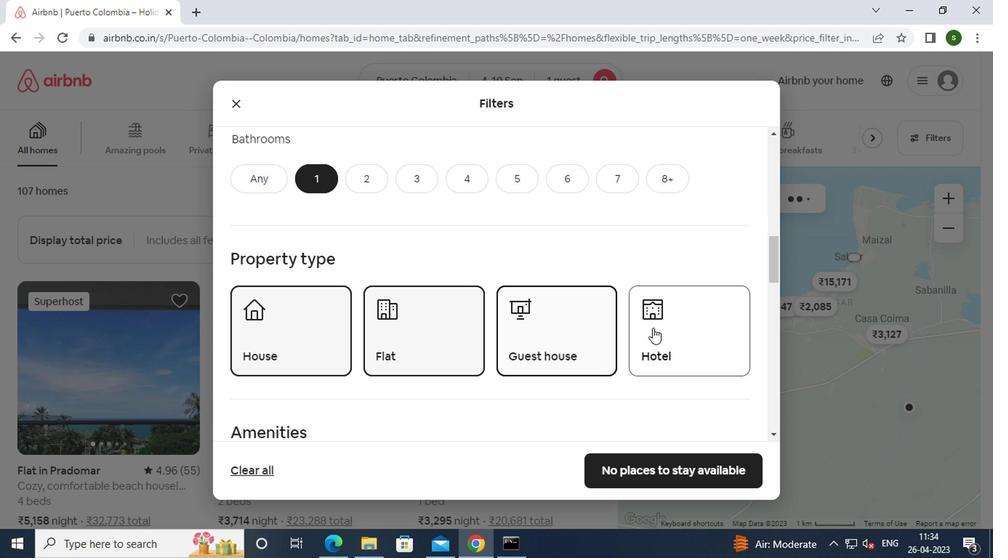 
Action: Mouse moved to (567, 290)
Screenshot: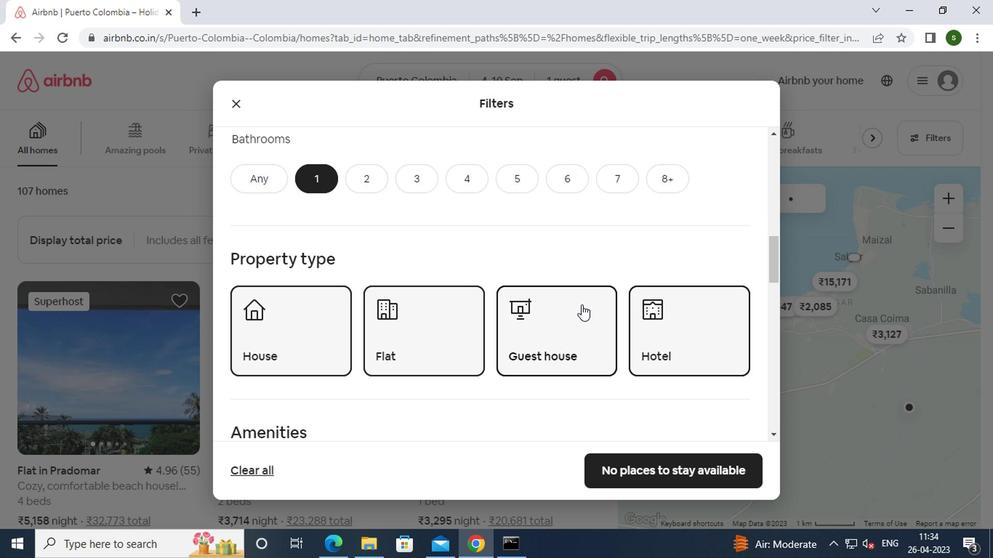 
Action: Mouse scrolled (567, 289) with delta (0, -1)
Screenshot: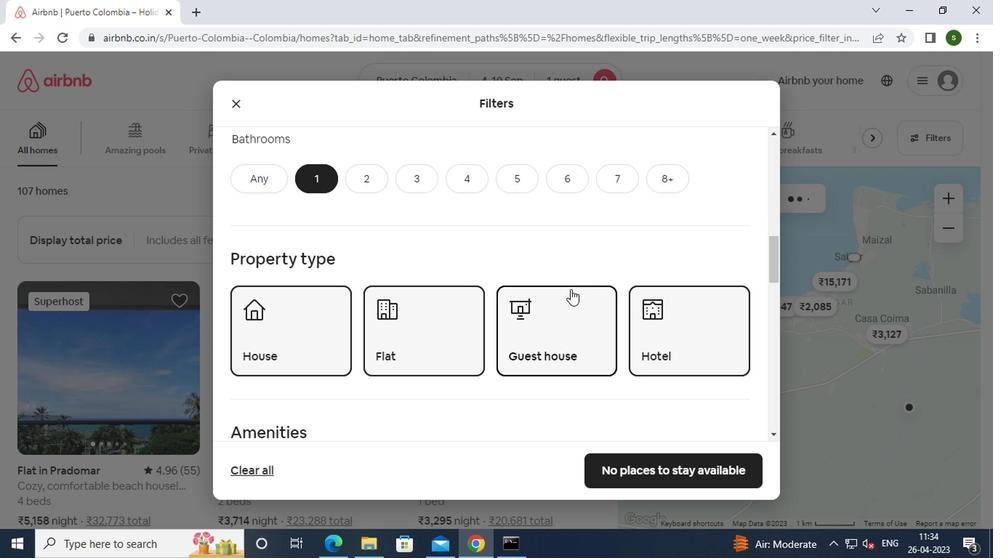 
Action: Mouse scrolled (567, 289) with delta (0, -1)
Screenshot: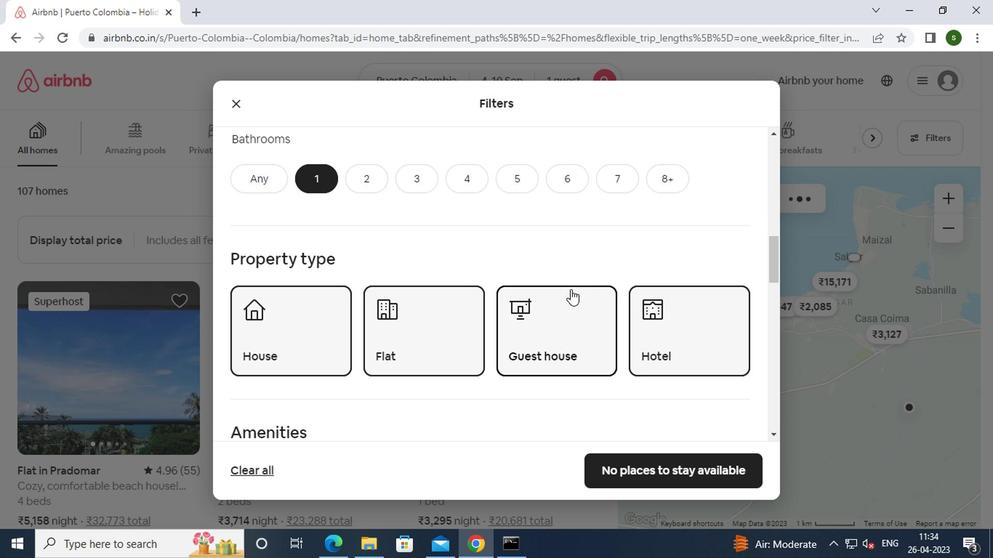 
Action: Mouse scrolled (567, 289) with delta (0, -1)
Screenshot: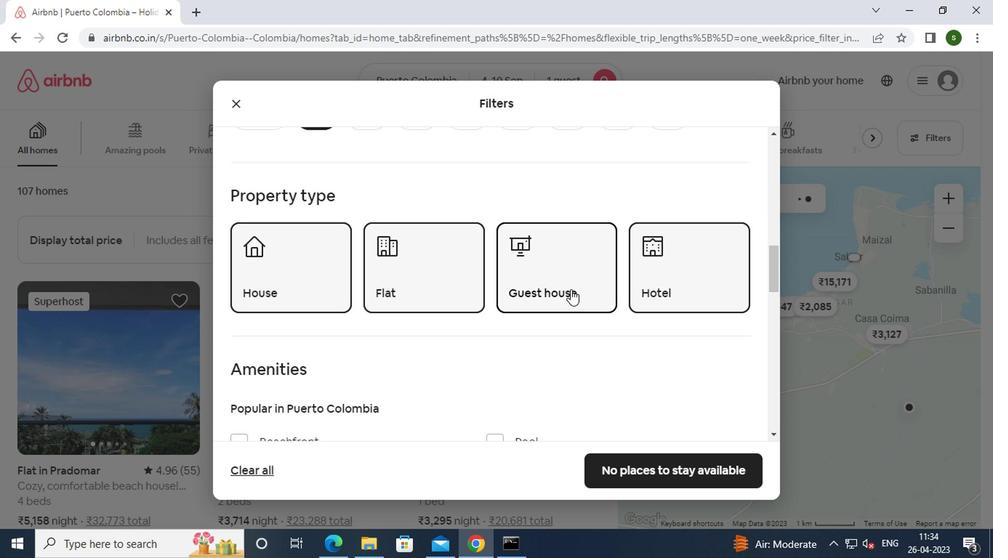 
Action: Mouse moved to (540, 325)
Screenshot: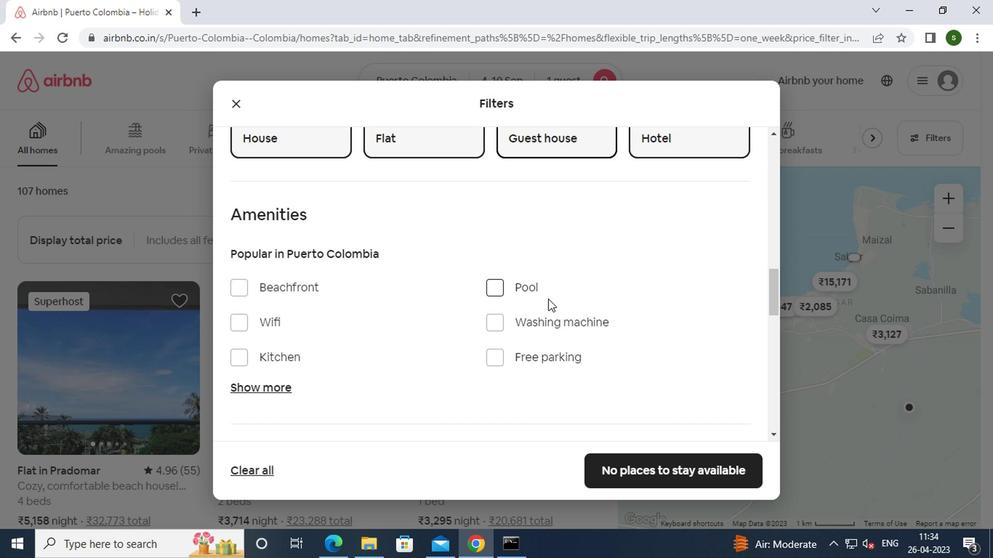
Action: Mouse pressed left at (540, 325)
Screenshot: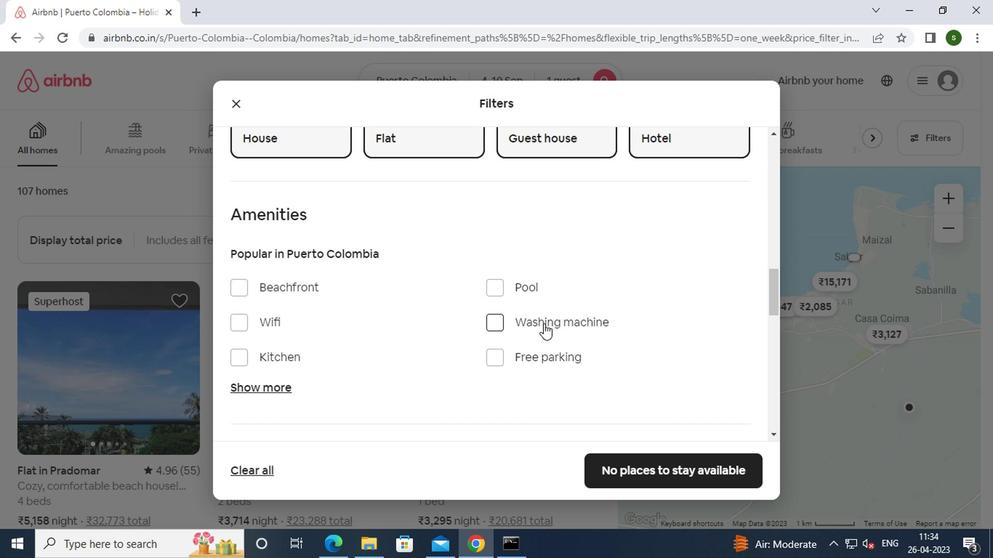 
Action: Mouse moved to (576, 312)
Screenshot: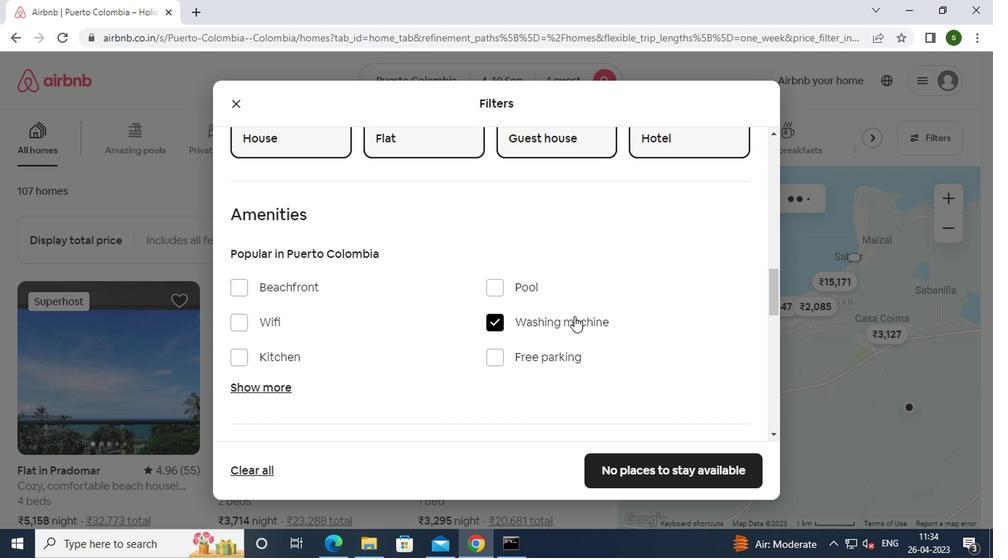 
Action: Mouse scrolled (576, 311) with delta (0, -1)
Screenshot: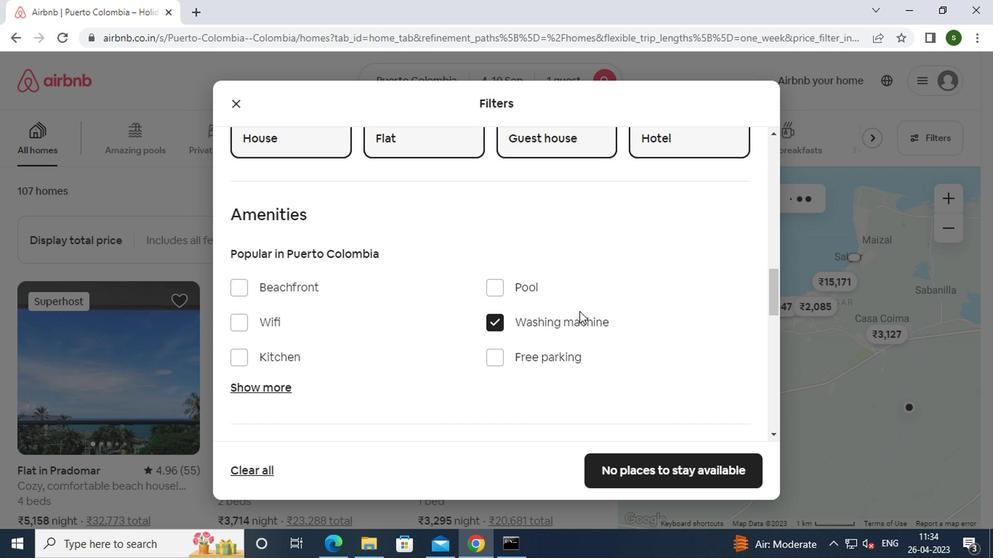 
Action: Mouse moved to (576, 311)
Screenshot: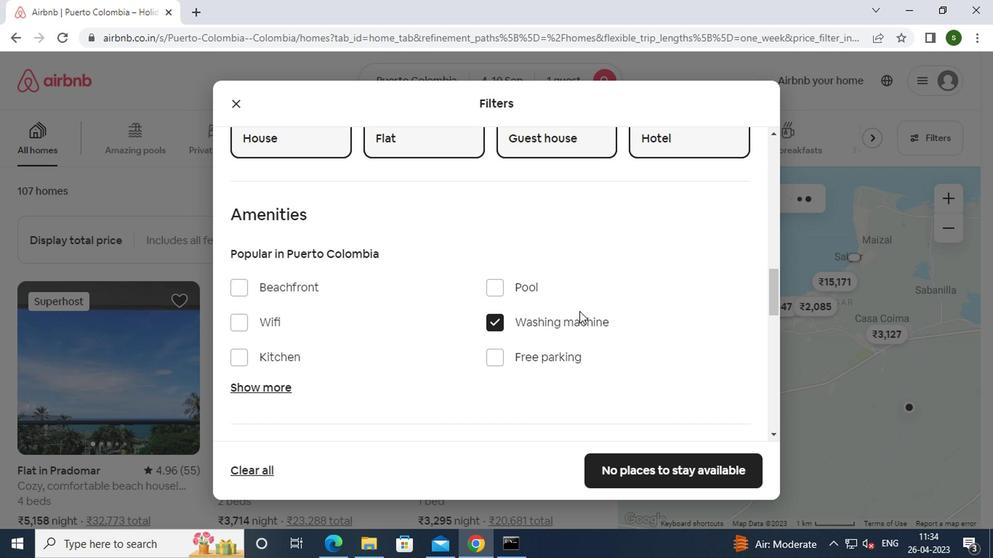 
Action: Mouse scrolled (576, 310) with delta (0, 0)
Screenshot: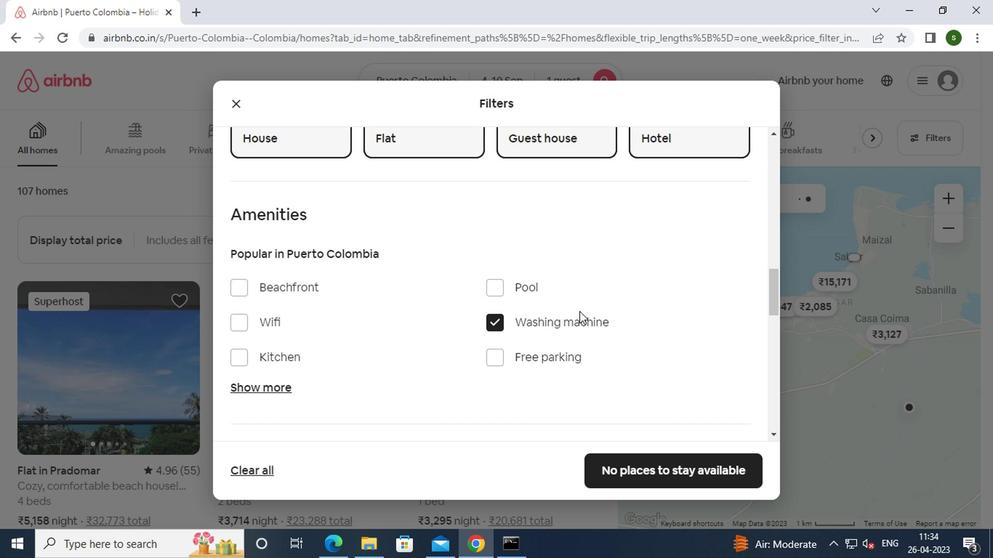 
Action: Mouse scrolled (576, 310) with delta (0, 0)
Screenshot: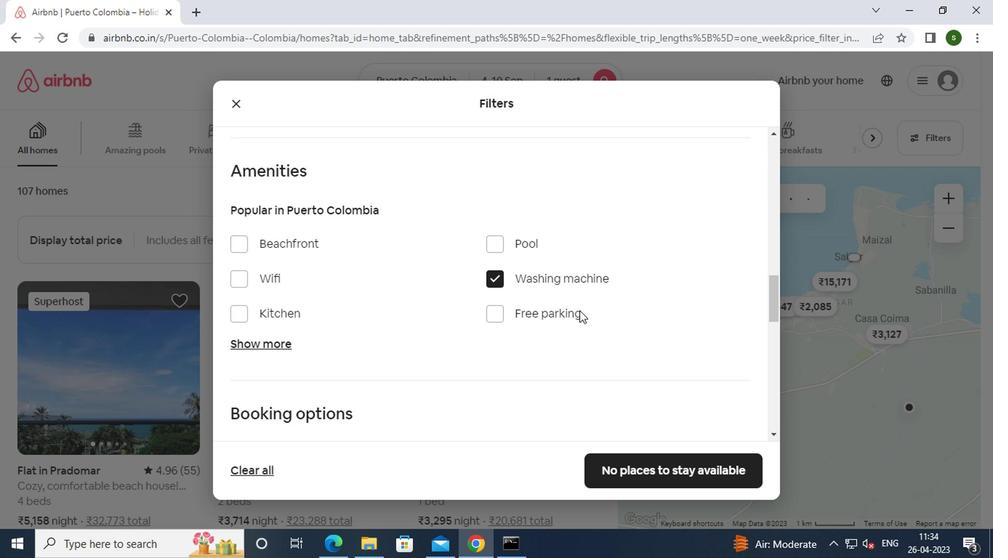 
Action: Mouse moved to (576, 309)
Screenshot: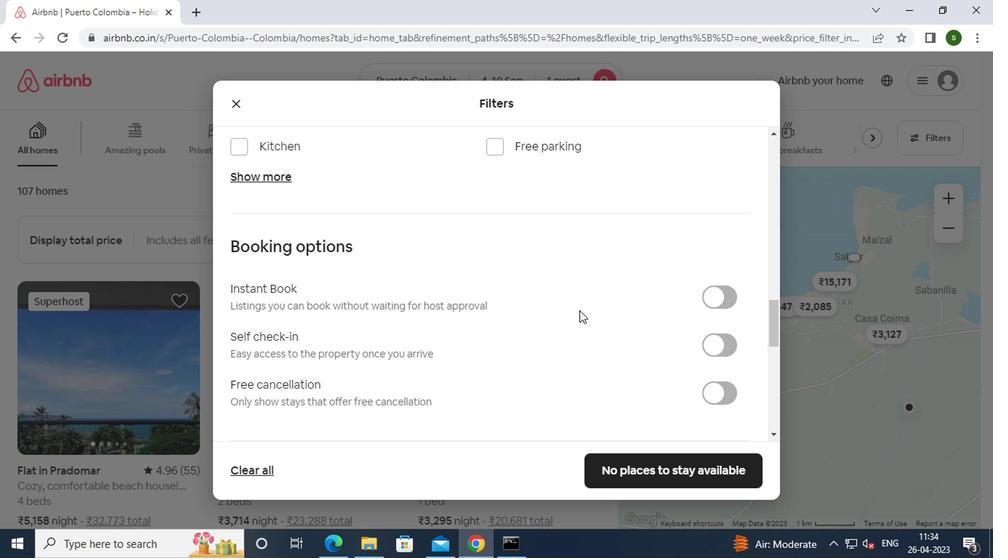 
Action: Mouse scrolled (576, 309) with delta (0, 0)
Screenshot: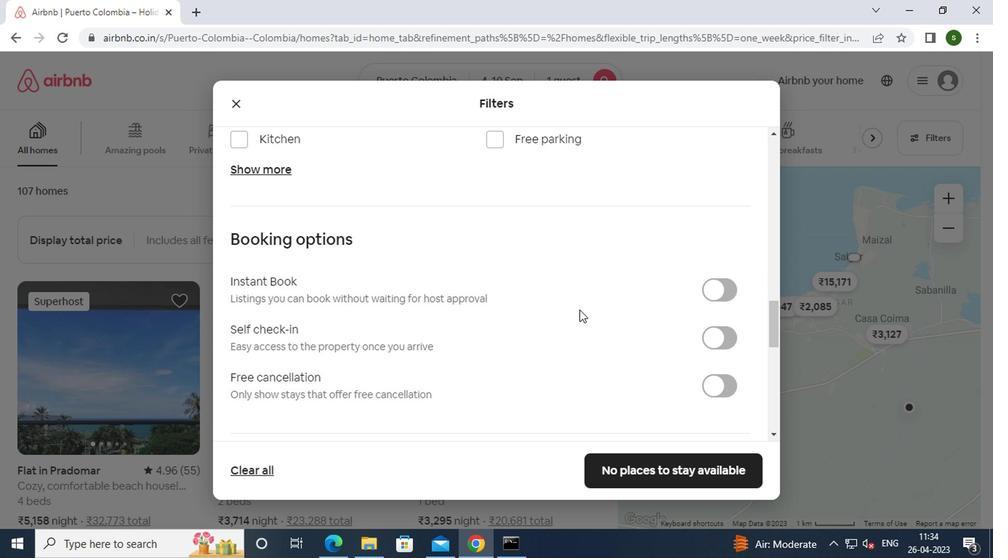 
Action: Mouse moved to (716, 268)
Screenshot: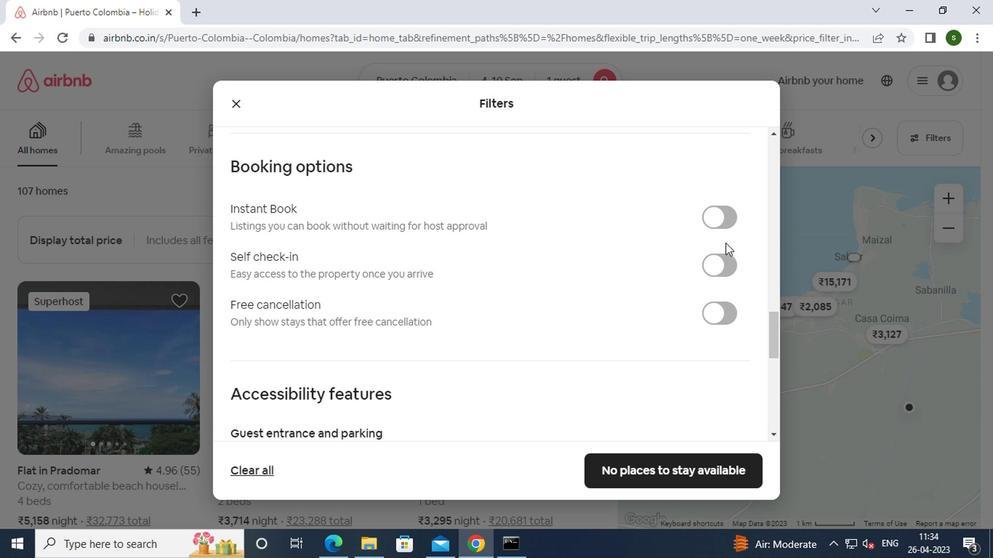 
Action: Mouse pressed left at (716, 268)
Screenshot: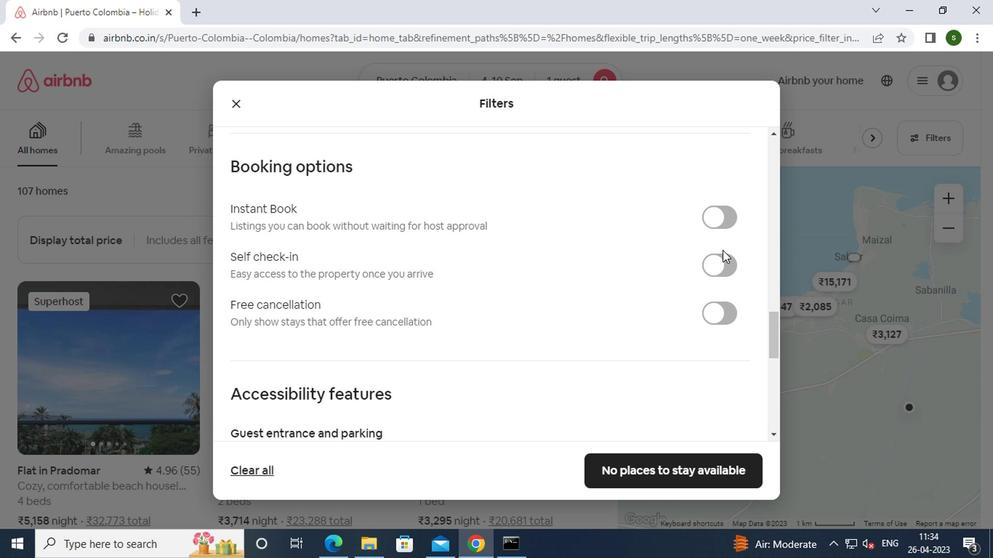 
Action: Mouse moved to (604, 300)
Screenshot: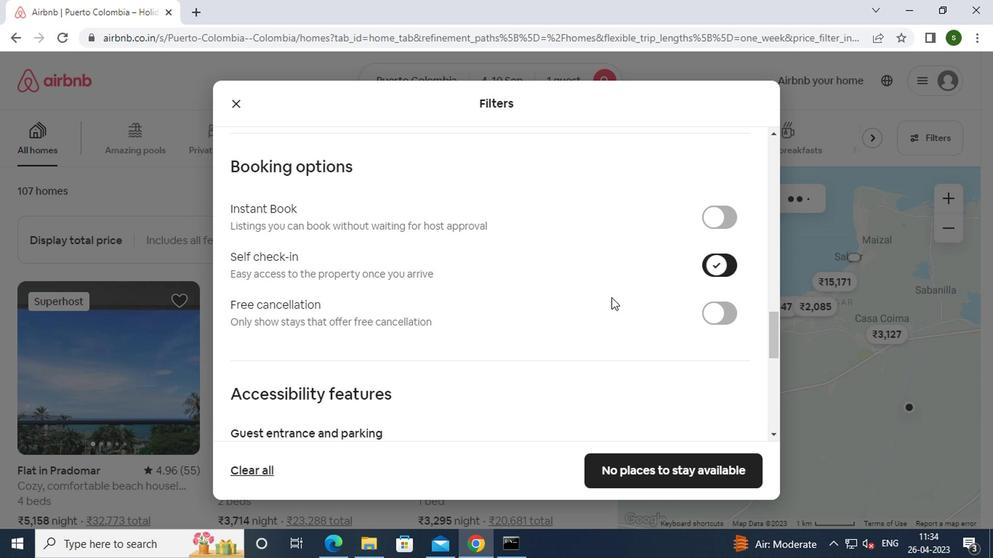 
Action: Mouse scrolled (604, 298) with delta (0, -1)
Screenshot: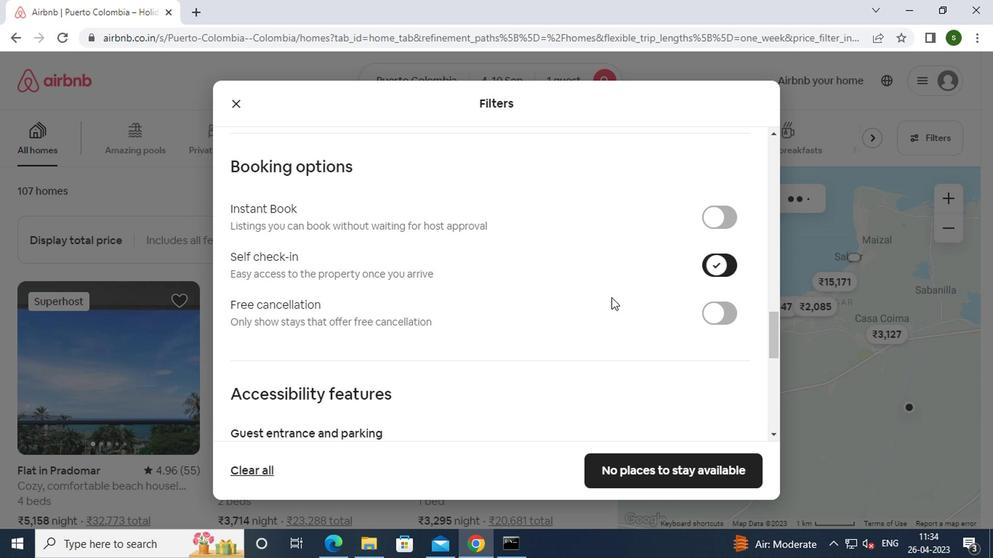 
Action: Mouse scrolled (604, 298) with delta (0, -1)
Screenshot: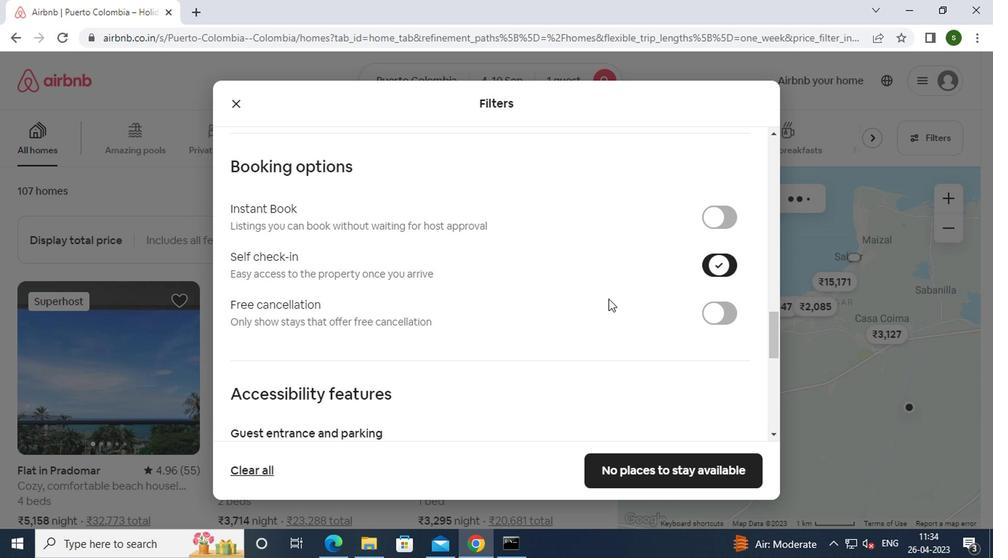 
Action: Mouse scrolled (604, 298) with delta (0, -1)
Screenshot: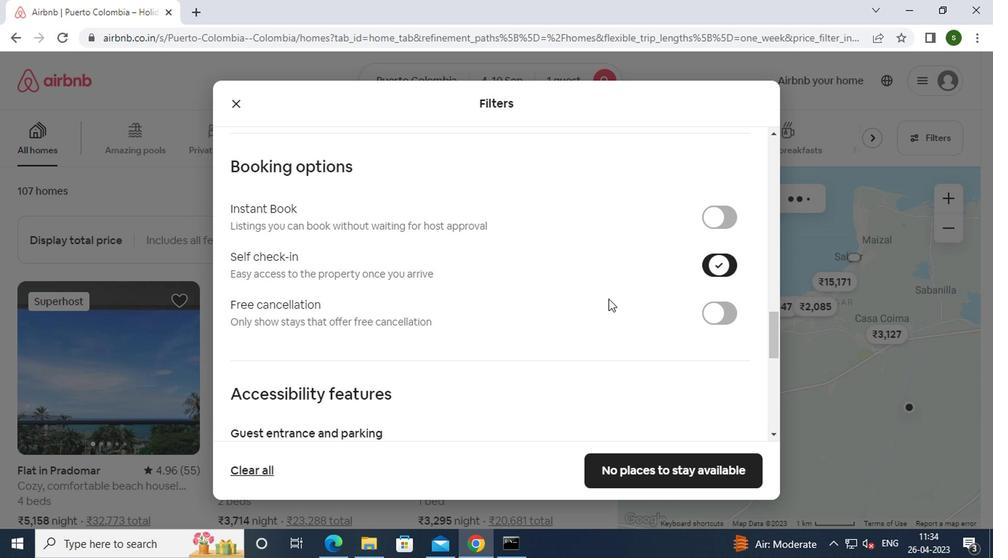 
Action: Mouse scrolled (604, 298) with delta (0, -1)
Screenshot: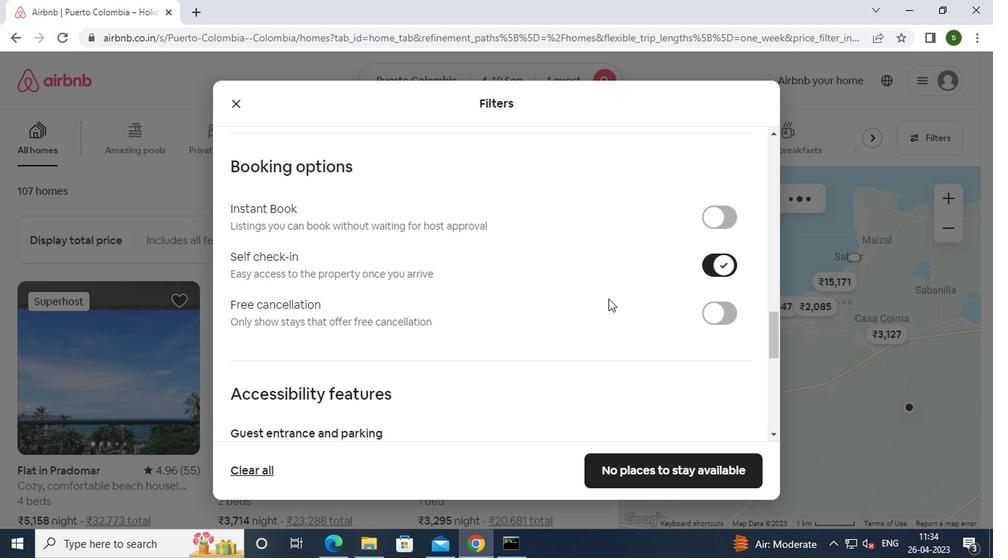 
Action: Mouse scrolled (604, 298) with delta (0, -1)
Screenshot: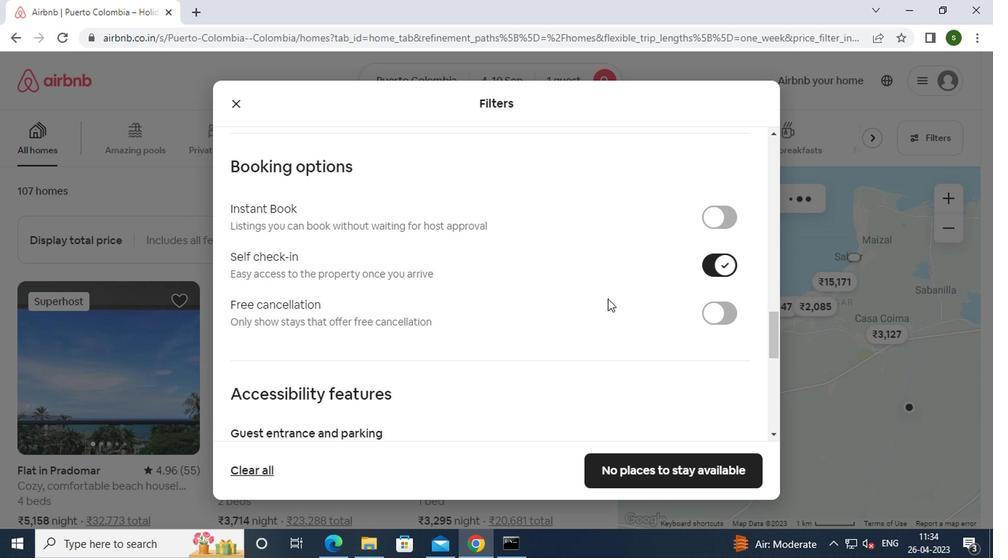 
Action: Mouse scrolled (604, 298) with delta (0, -1)
Screenshot: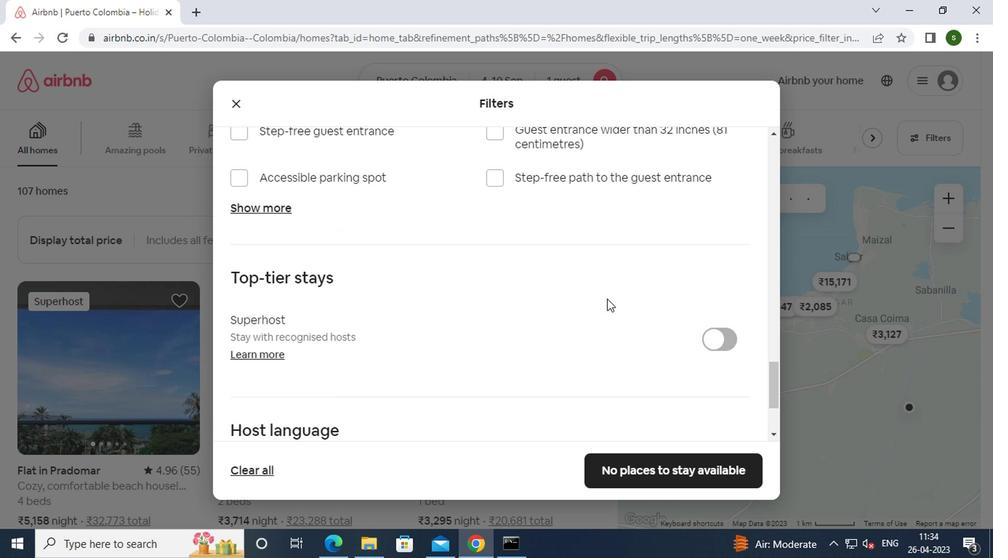 
Action: Mouse scrolled (604, 298) with delta (0, -1)
Screenshot: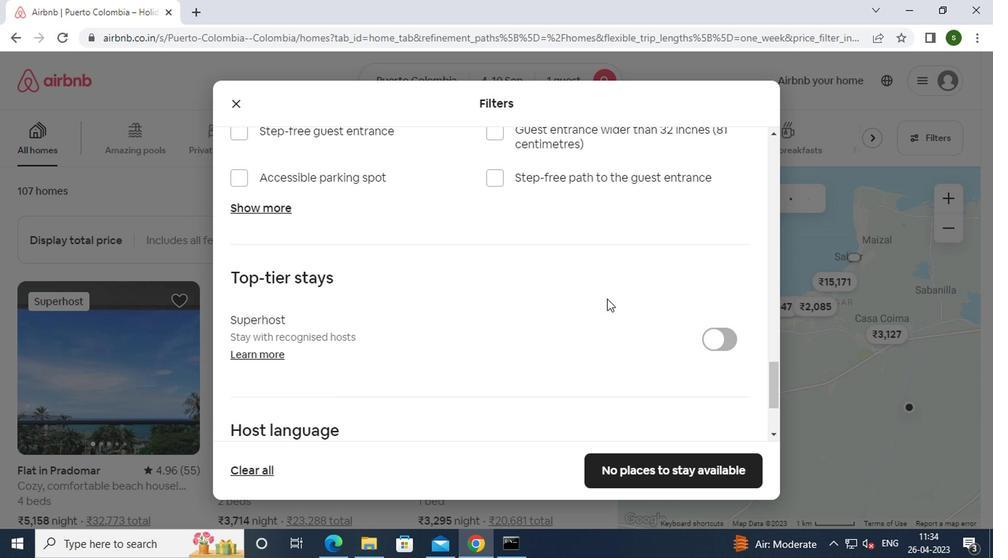 
Action: Mouse scrolled (604, 298) with delta (0, -1)
Screenshot: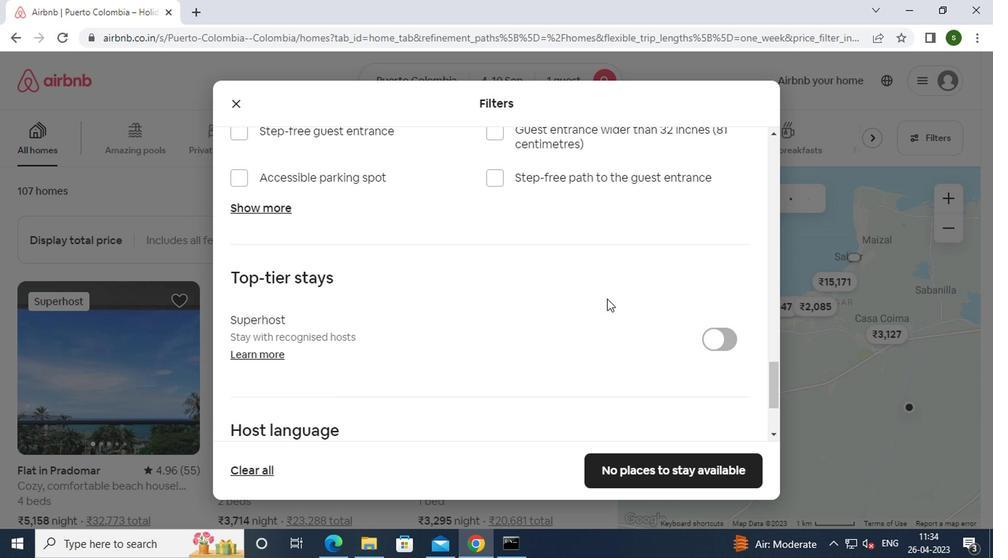 
Action: Mouse moved to (603, 300)
Screenshot: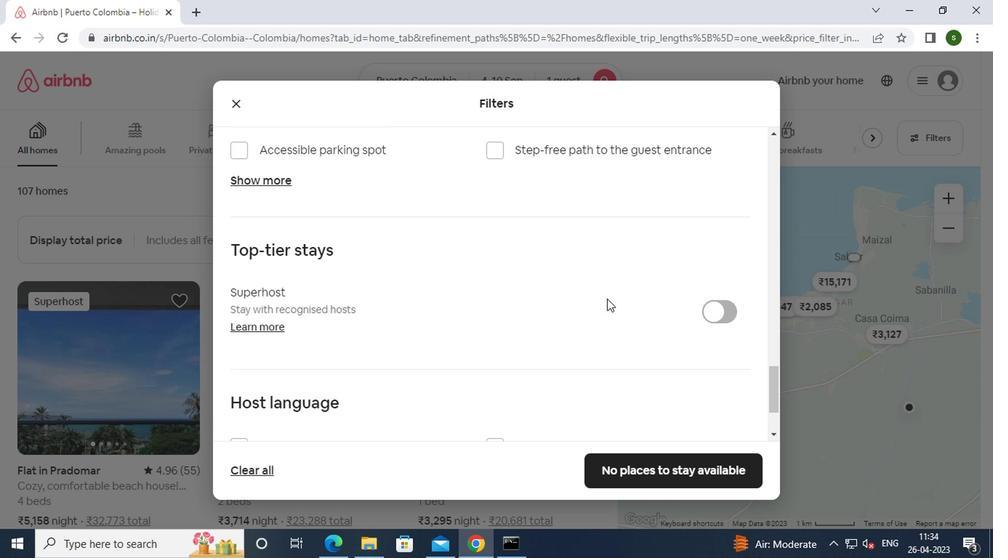 
Action: Mouse scrolled (603, 300) with delta (0, 0)
Screenshot: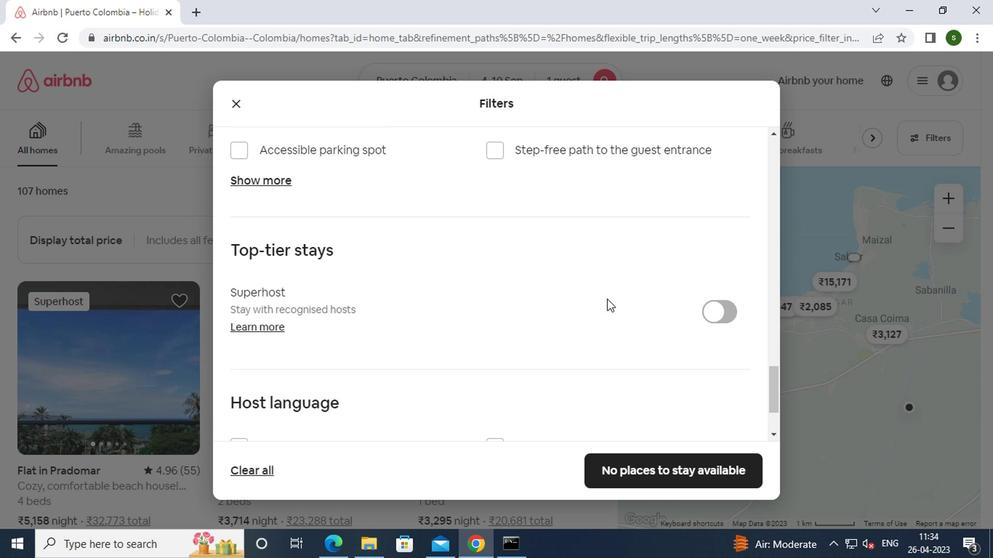 
Action: Mouse moved to (279, 345)
Screenshot: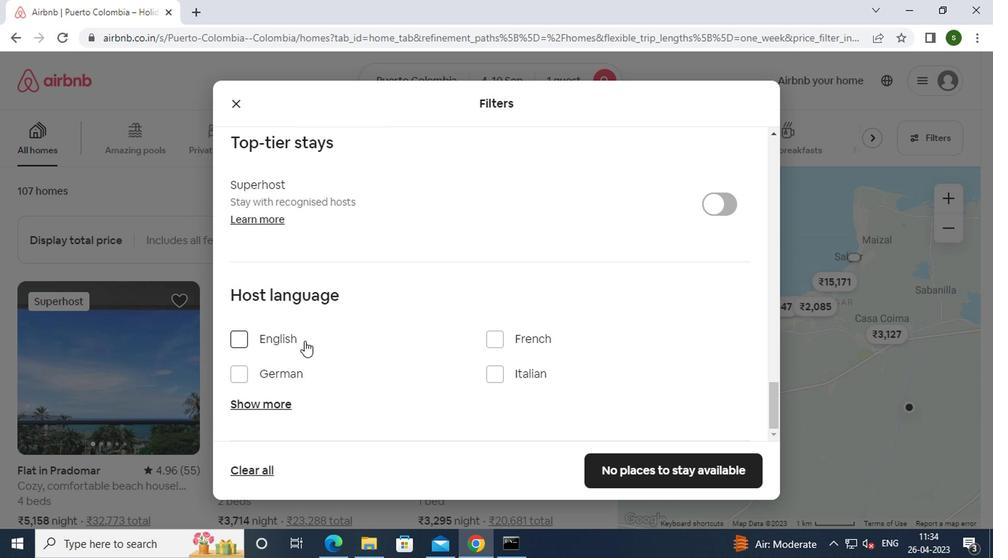 
Action: Mouse pressed left at (279, 345)
Screenshot: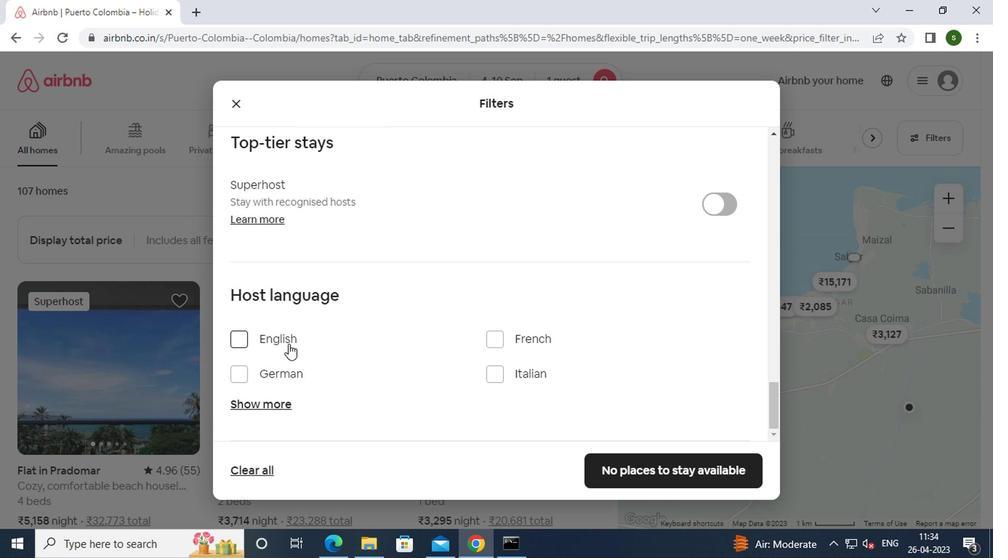 
Action: Mouse moved to (648, 471)
Screenshot: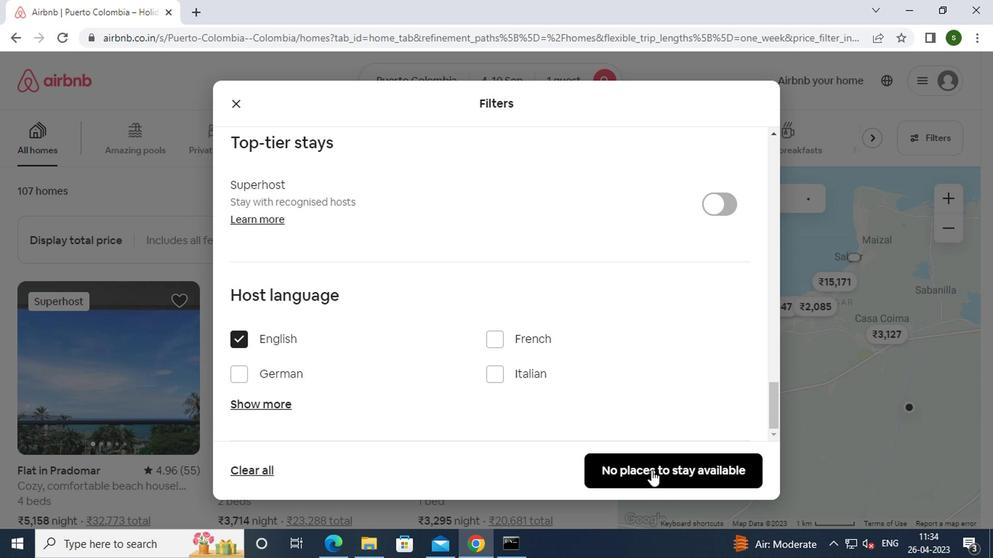 
Action: Mouse pressed left at (648, 471)
Screenshot: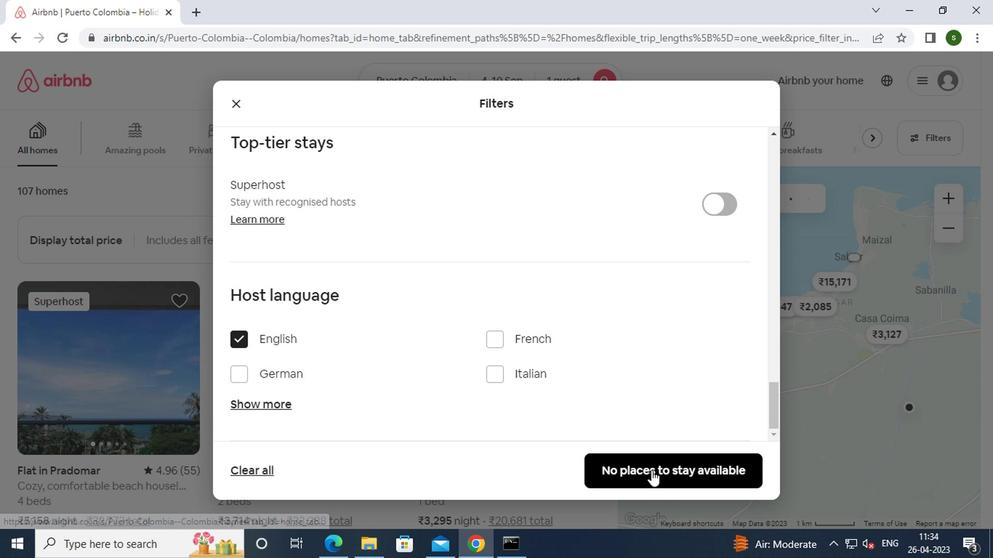 
Action: Mouse moved to (636, 469)
Screenshot: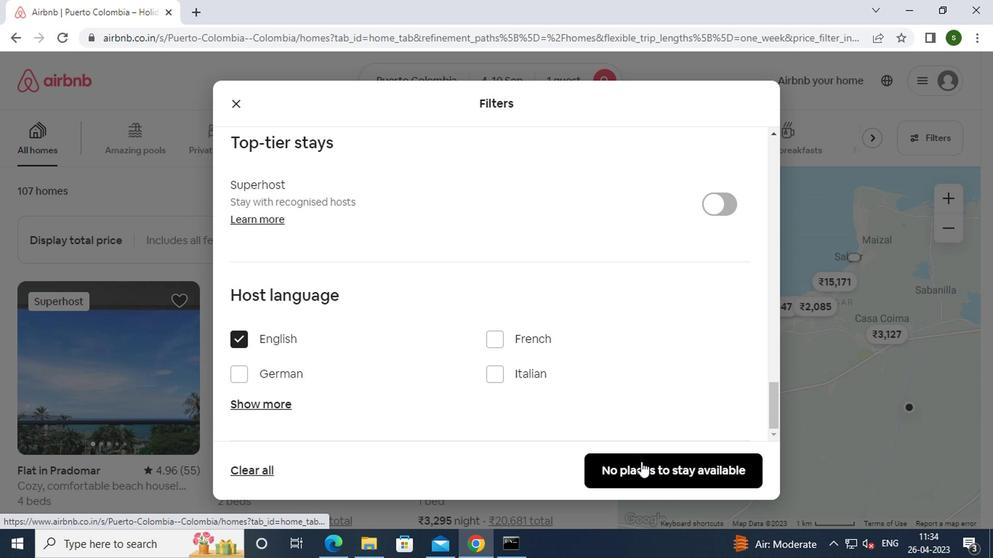 
Action: Mouse pressed left at (636, 469)
Screenshot: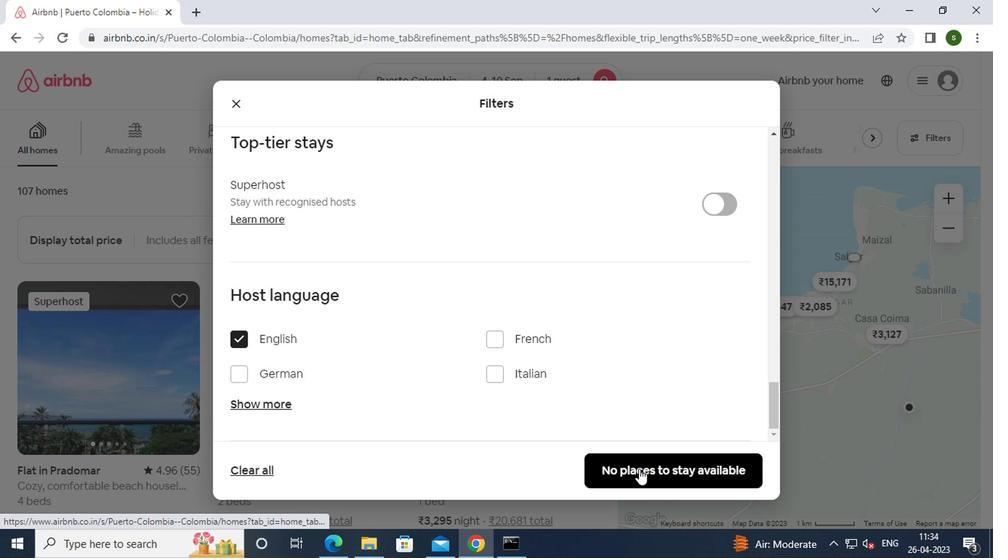 
Action: Mouse moved to (489, 370)
Screenshot: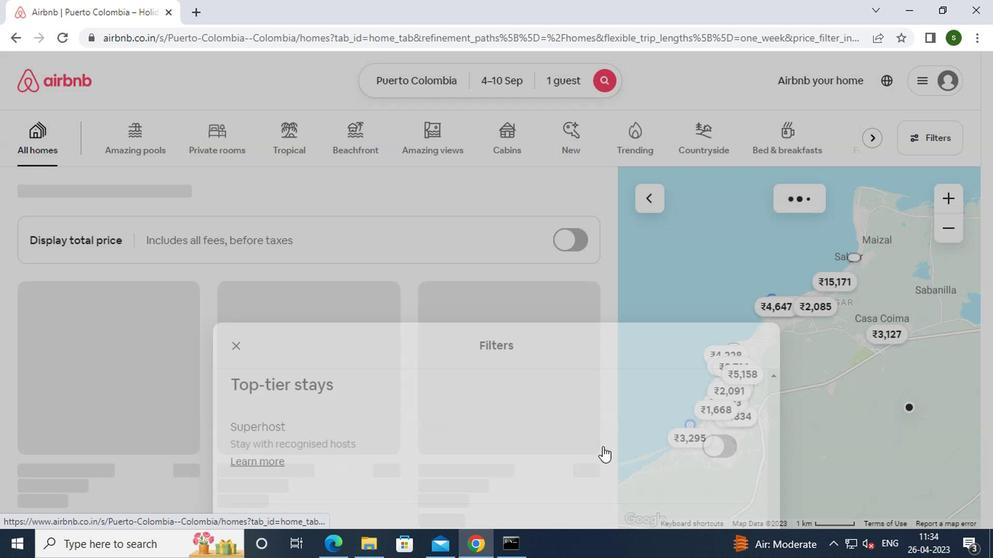 
